 Task: Log work in the project ByteCode for the issue 'Design and implement a disaster recovery plan for an organization's IT infrastructure' spent time as '2w 2d 14h 4m' and remaining time as '1w 2d 15h 48m' and move to top of backlog. Now add the issue to the epic 'Digital Transformation'. Log work in the project ByteCode for the issue 'Develop a new online booking system for a hotel or resort' spent time as '5w 4d 16h 9m' and remaining time as '2w 3d 11h 10m' and move to bottom of backlog. Now add the issue to the epic 'Network Upgrades'
Action: Mouse moved to (234, 72)
Screenshot: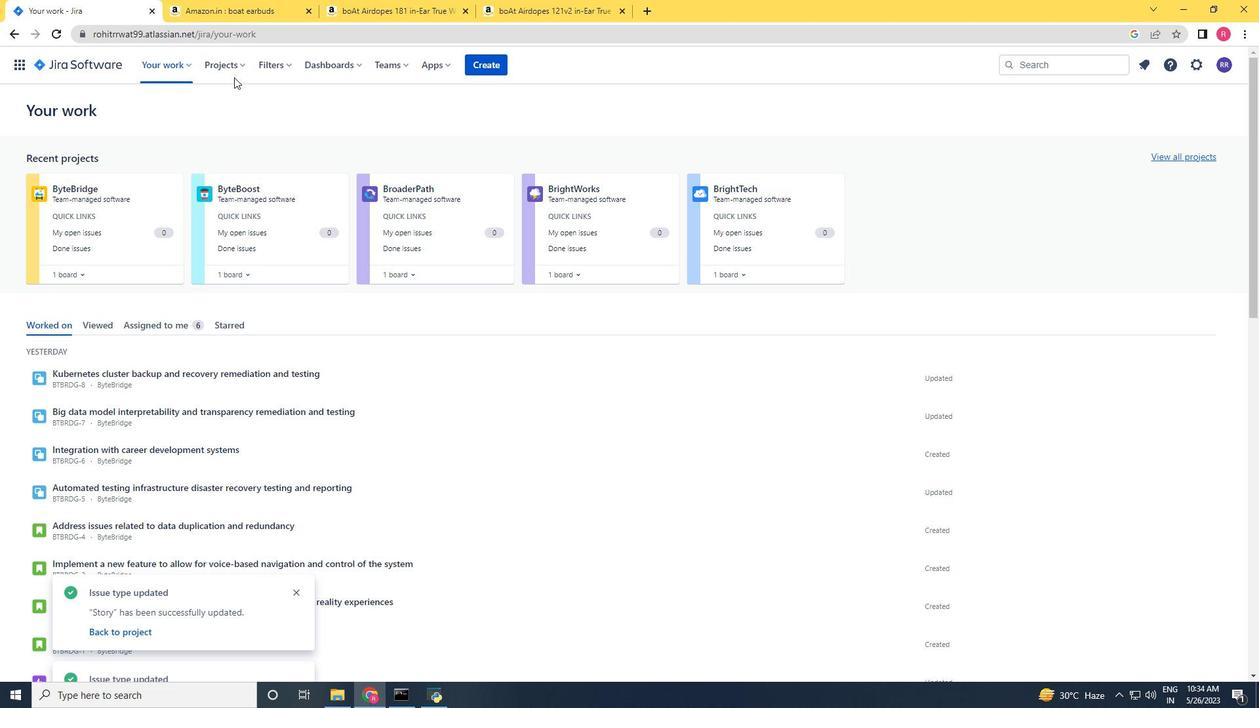 
Action: Mouse pressed left at (234, 72)
Screenshot: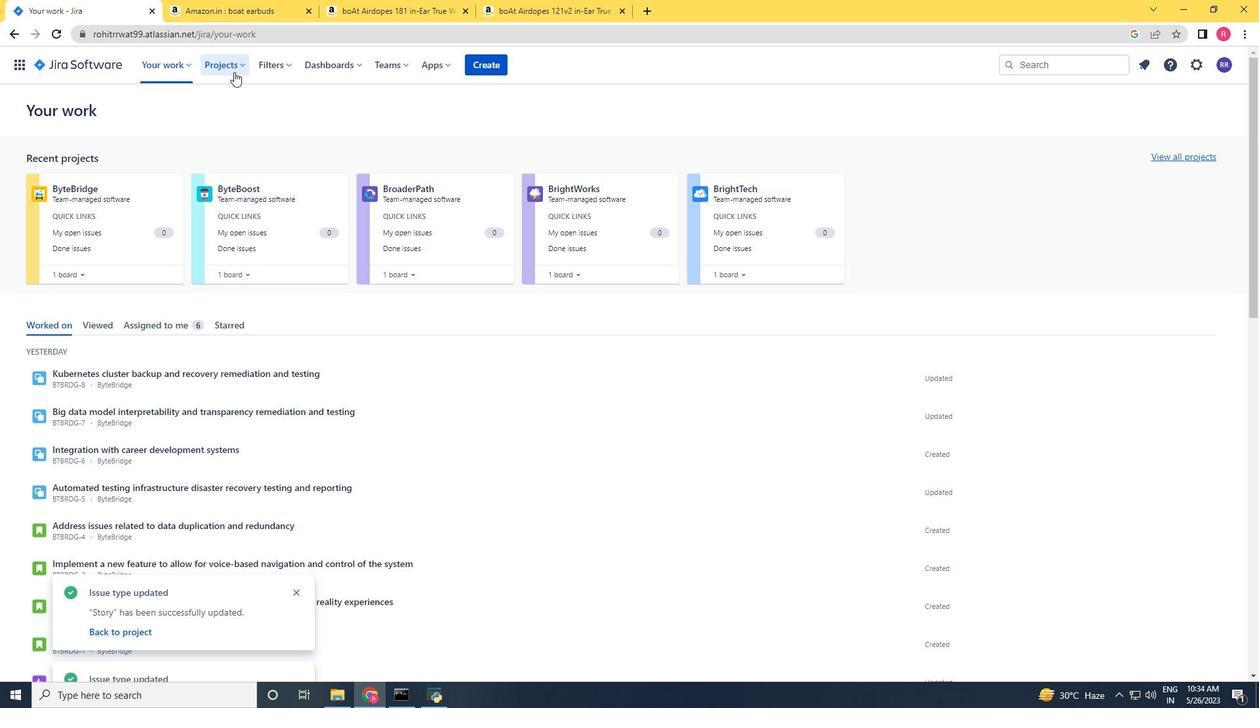 
Action: Mouse moved to (315, 131)
Screenshot: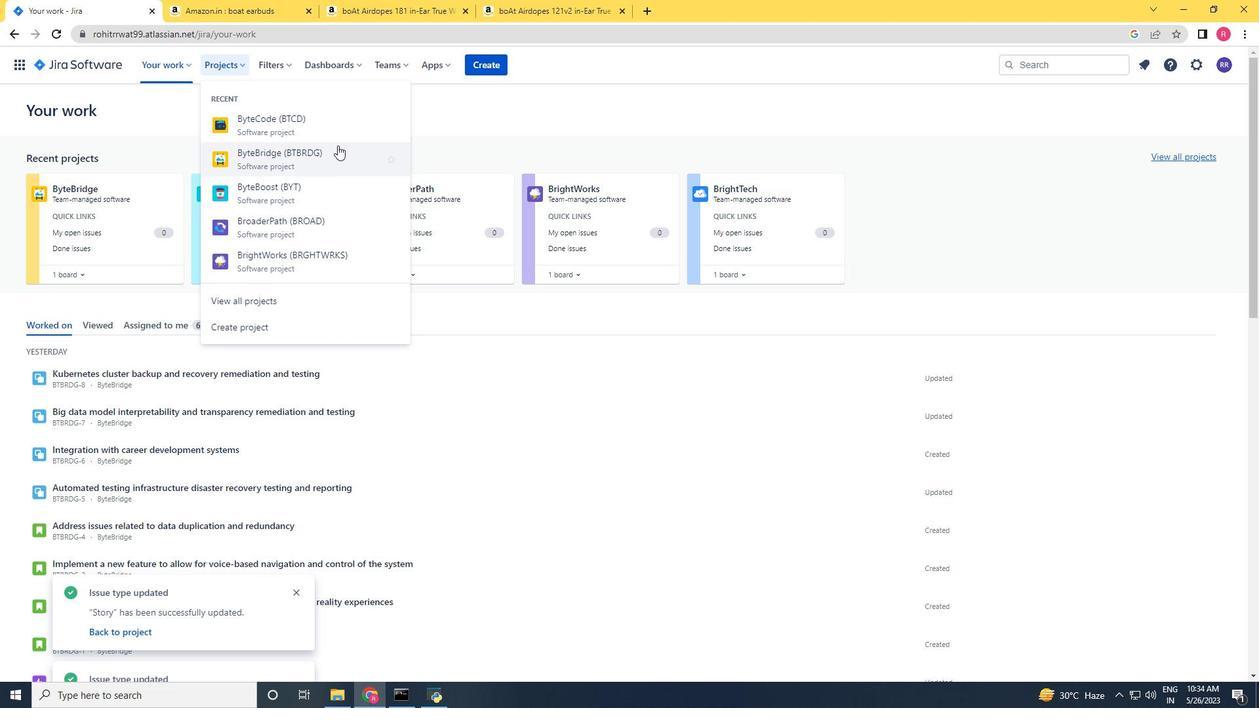 
Action: Mouse pressed left at (315, 131)
Screenshot: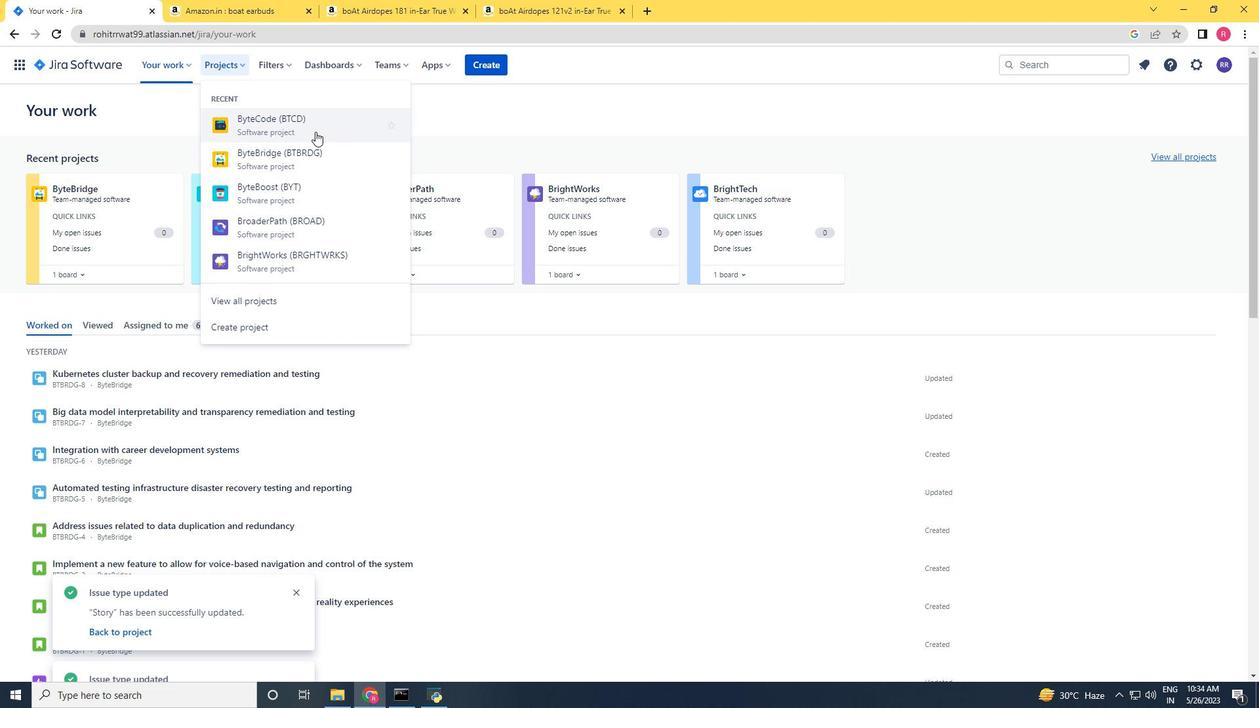 
Action: Mouse moved to (86, 203)
Screenshot: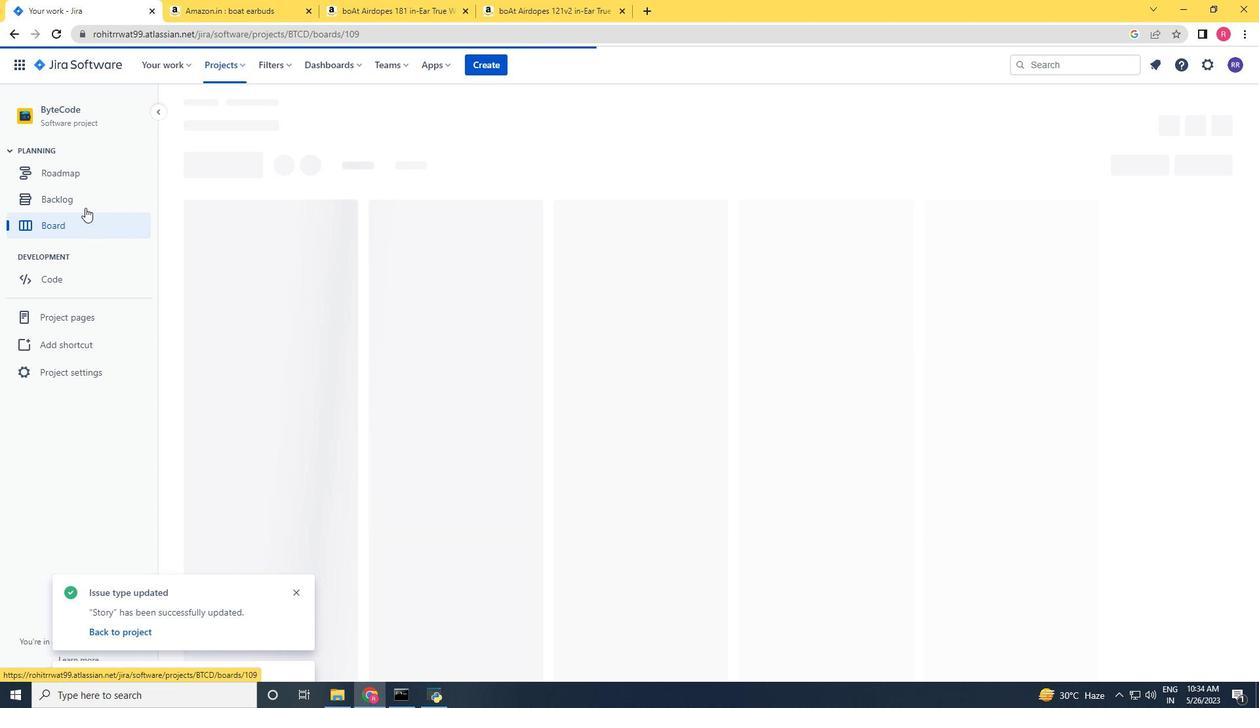 
Action: Mouse pressed left at (86, 203)
Screenshot: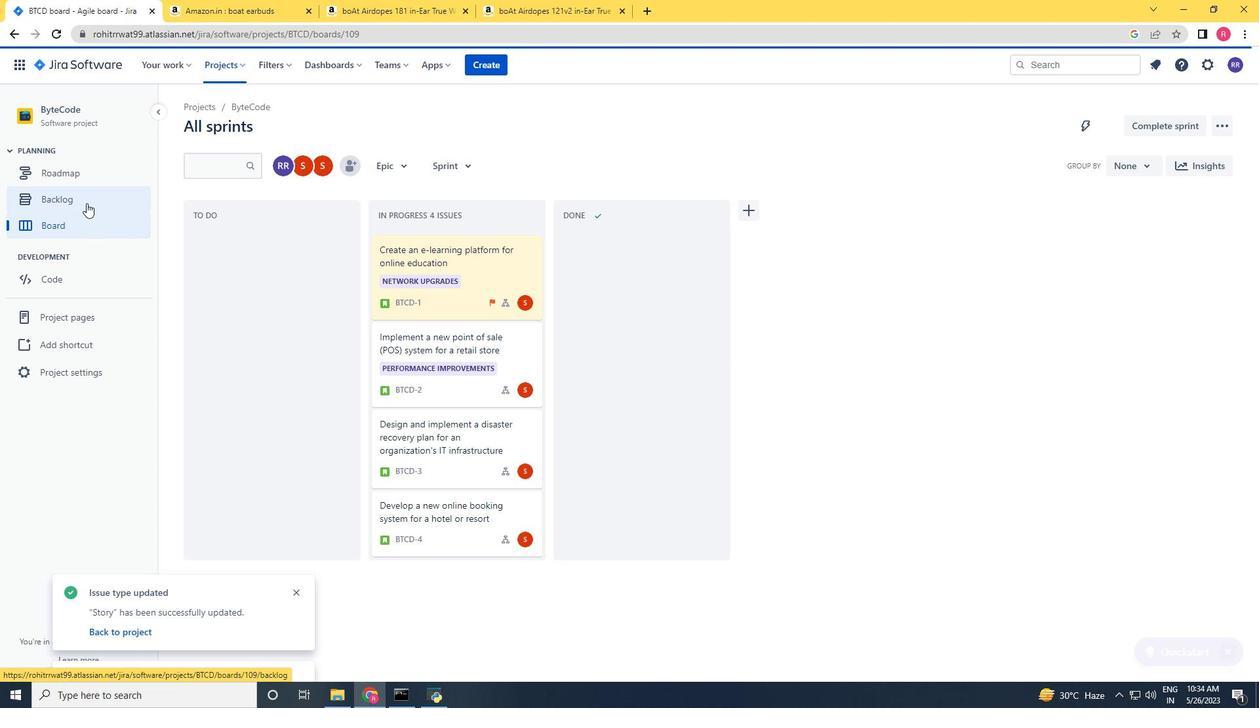 
Action: Mouse moved to (967, 469)
Screenshot: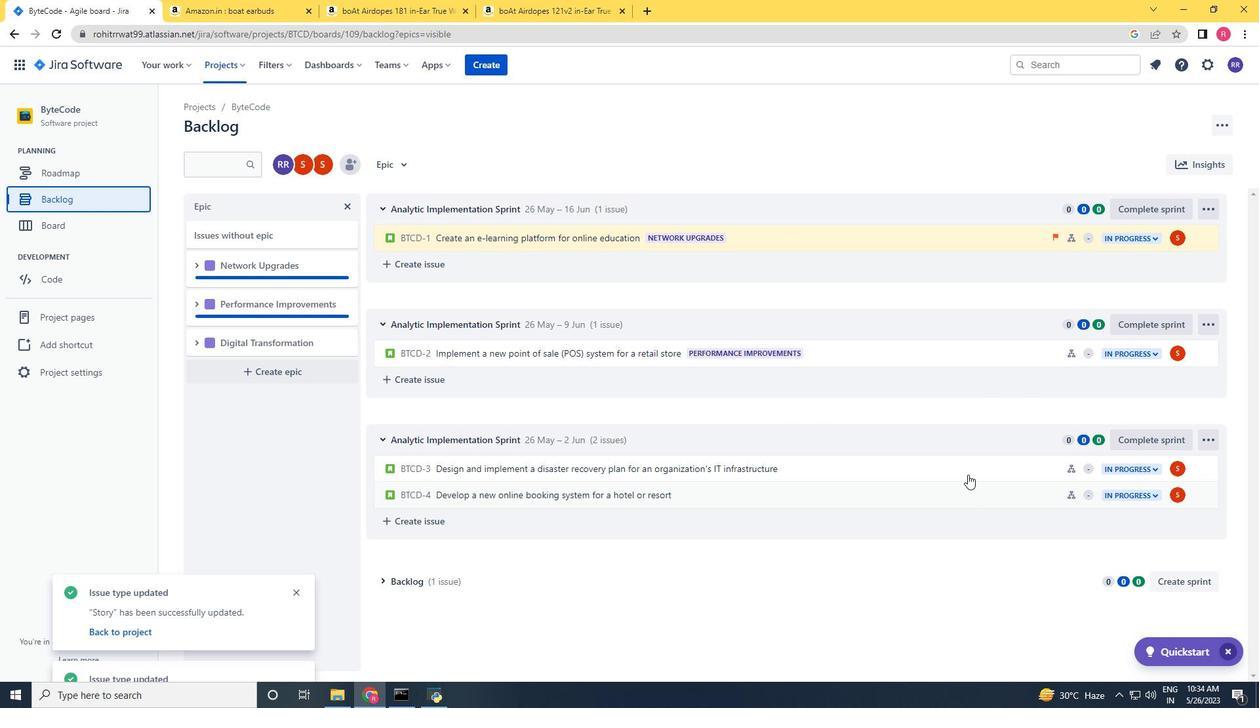 
Action: Mouse pressed left at (967, 469)
Screenshot: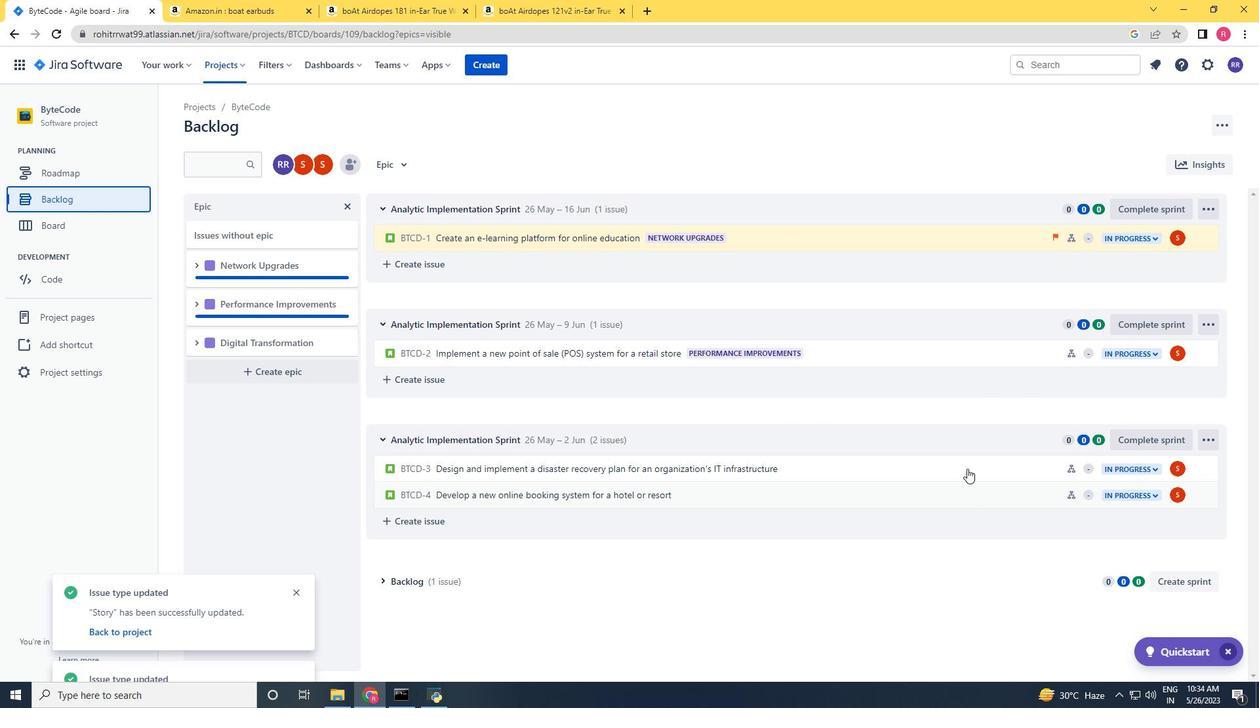 
Action: Mouse moved to (1205, 208)
Screenshot: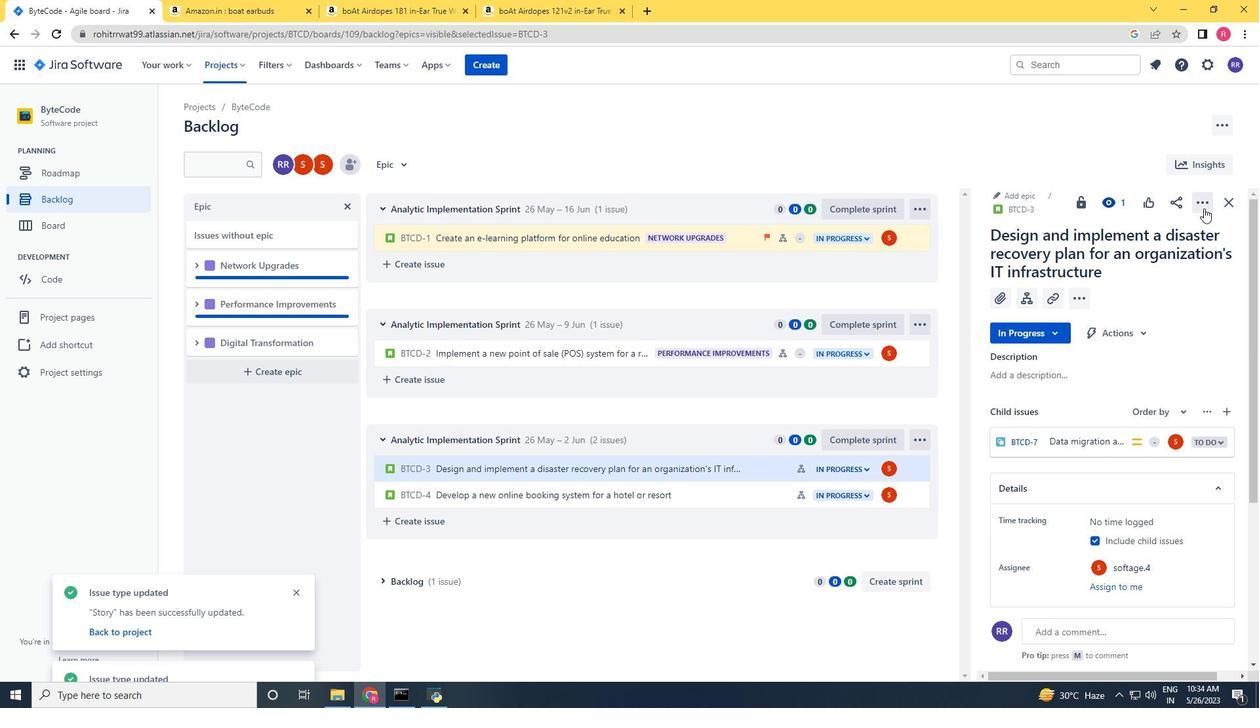 
Action: Mouse pressed left at (1205, 208)
Screenshot: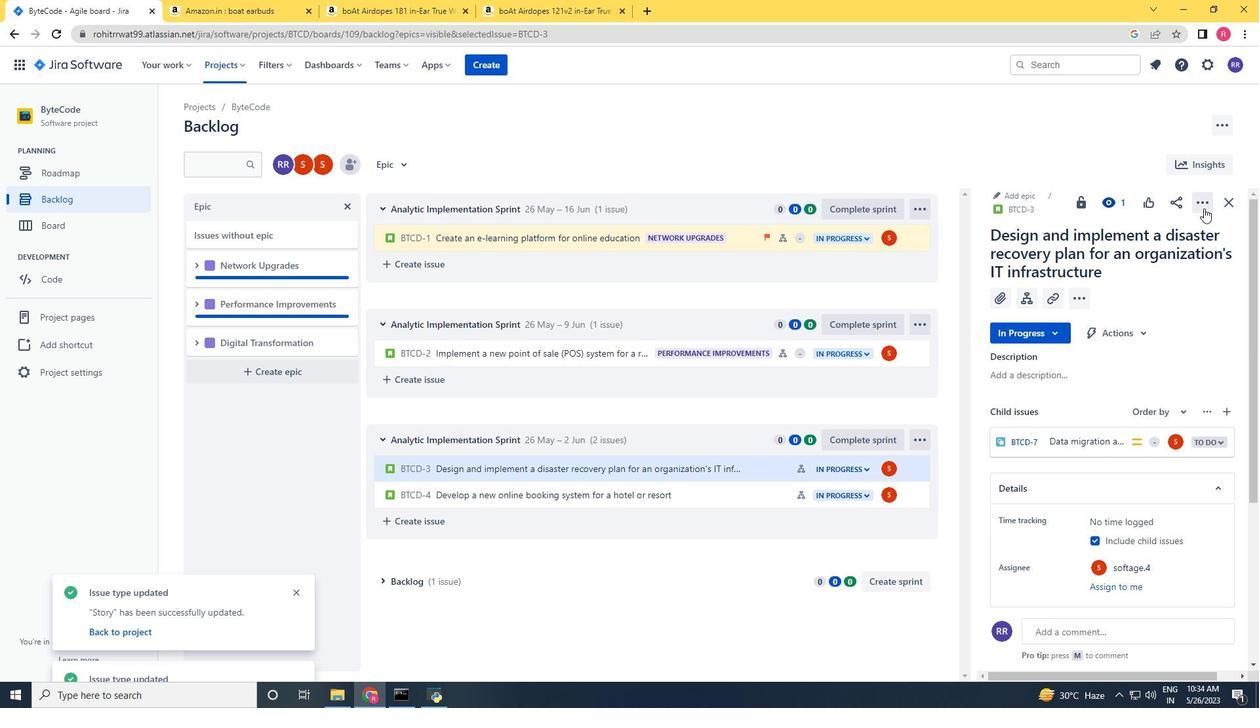 
Action: Mouse moved to (1145, 246)
Screenshot: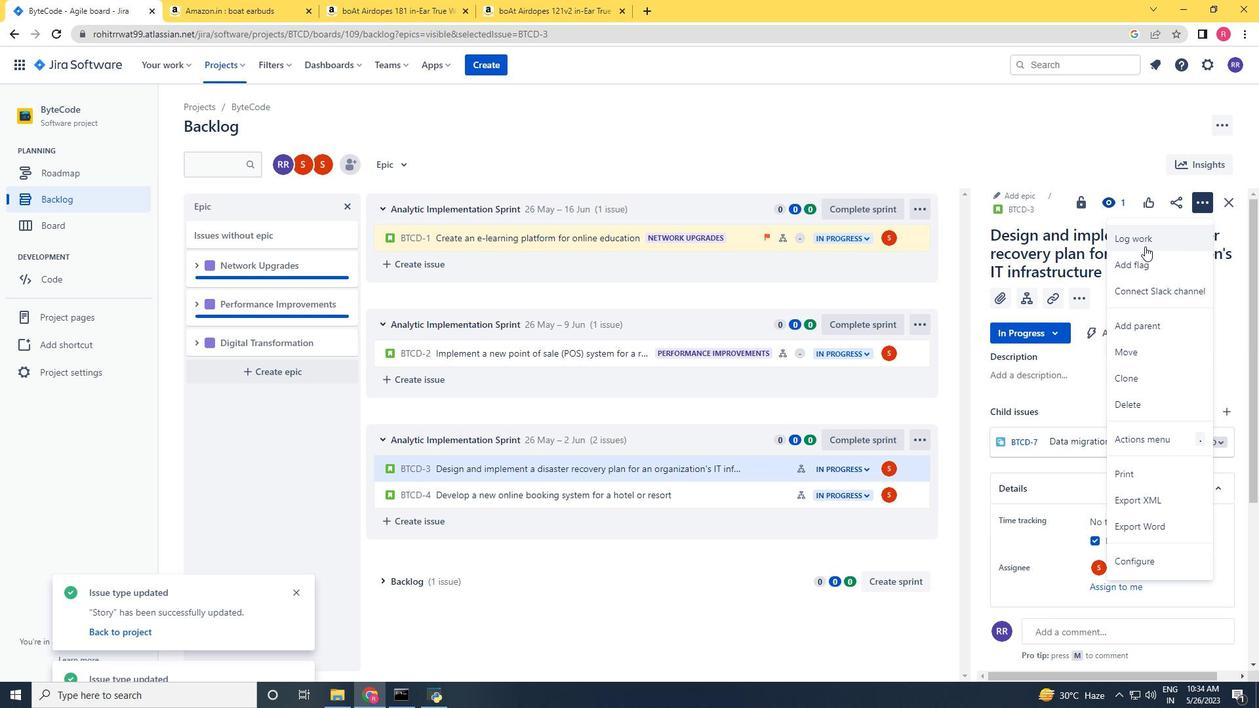 
Action: Mouse pressed left at (1145, 246)
Screenshot: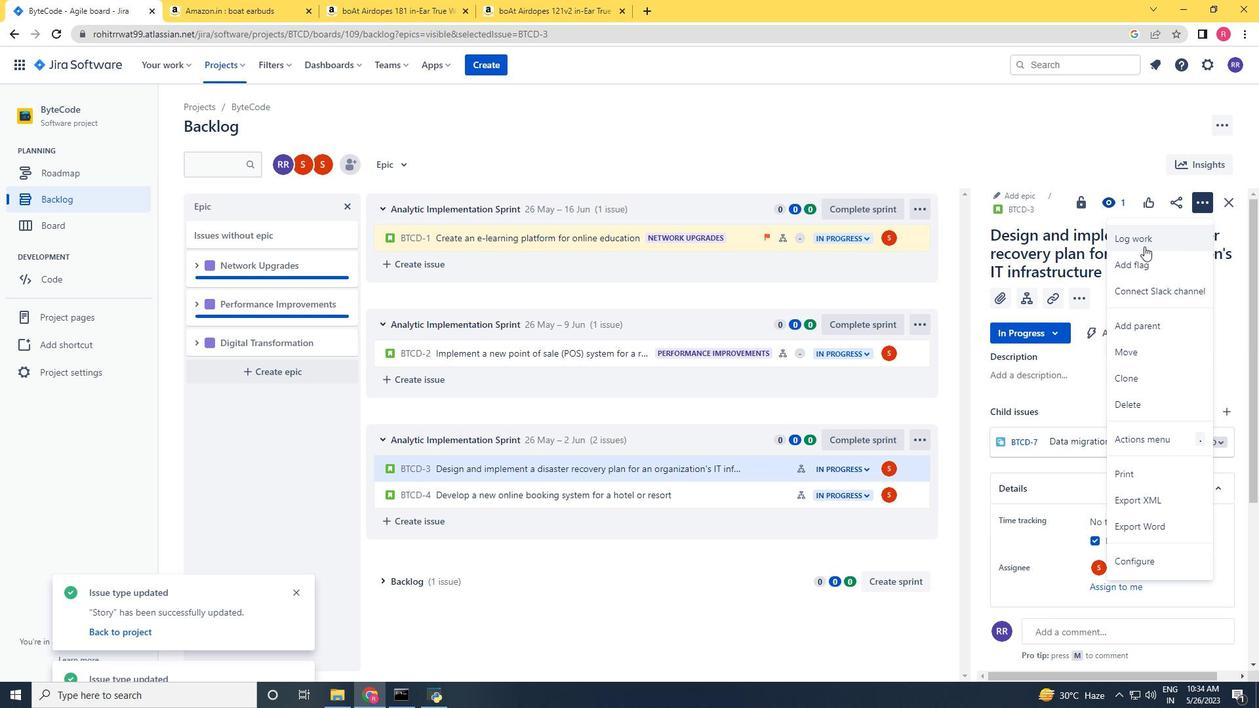 
Action: Key pressed 5w<Key.space>4d<Key.space>16h<Key.space>9m<Key.tab>2w<Key.space>3d<Key.space>11h<Key.space>10m
Screenshot: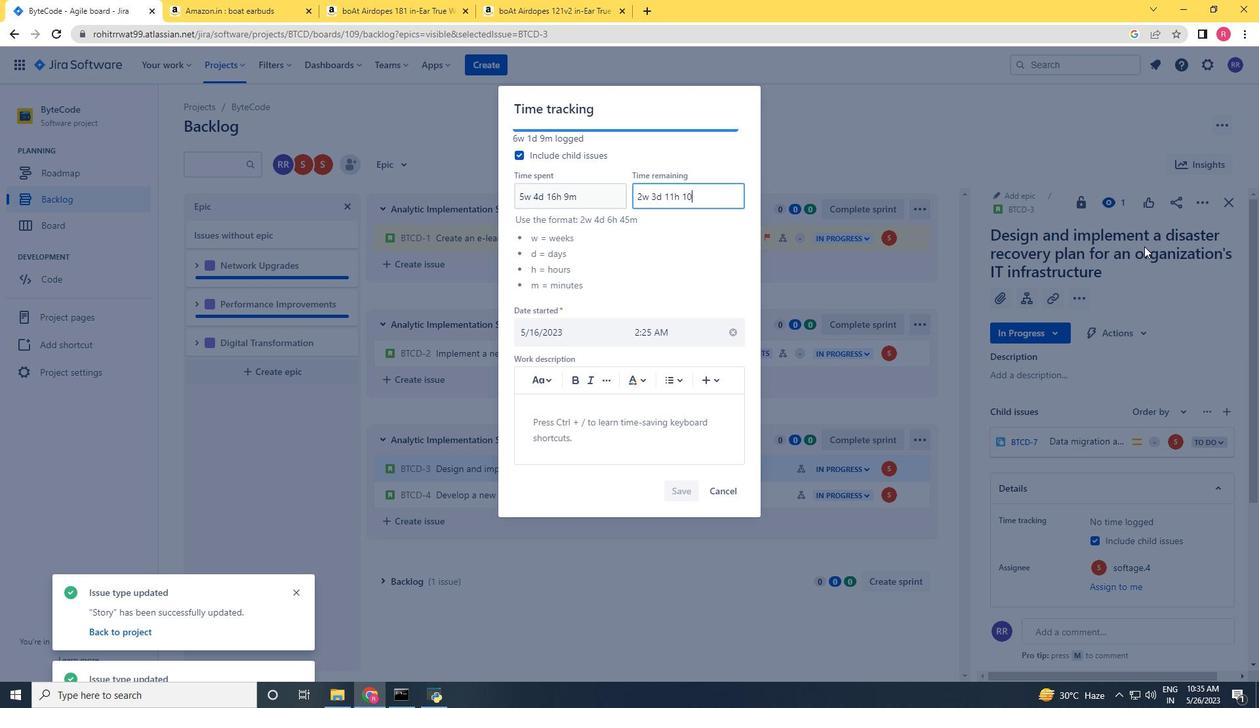 
Action: Mouse moved to (673, 486)
Screenshot: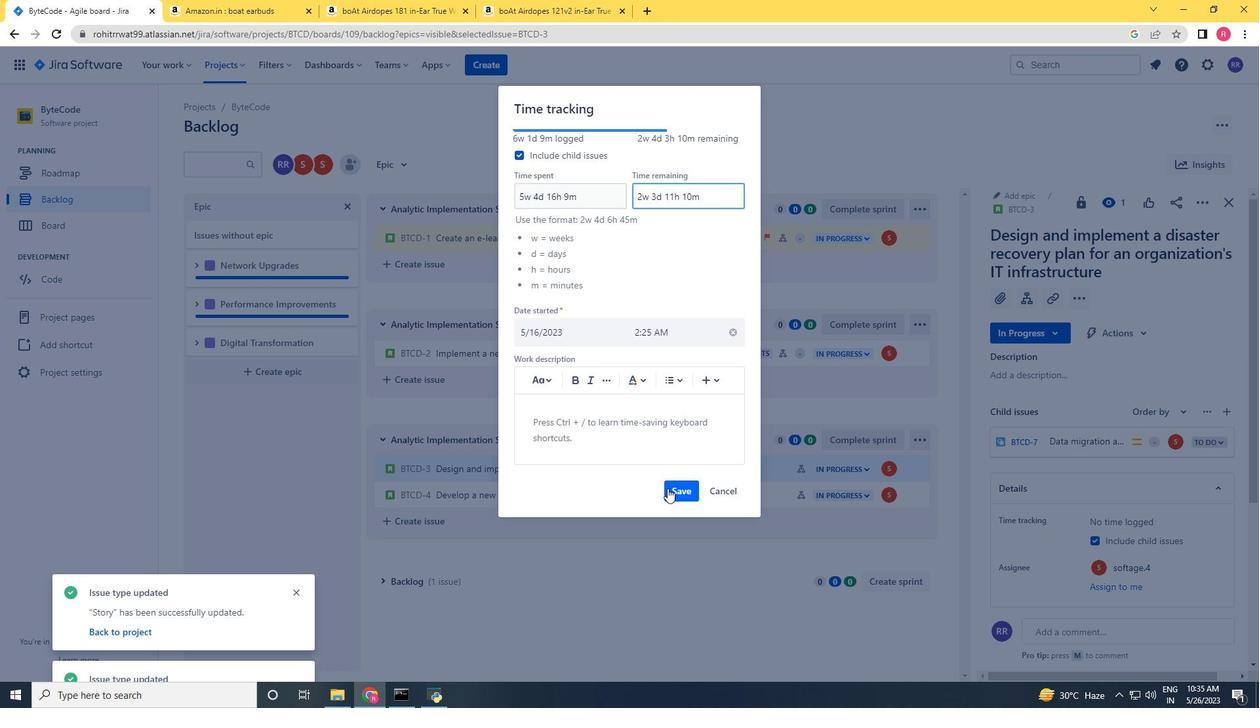 
Action: Mouse pressed left at (673, 486)
Screenshot: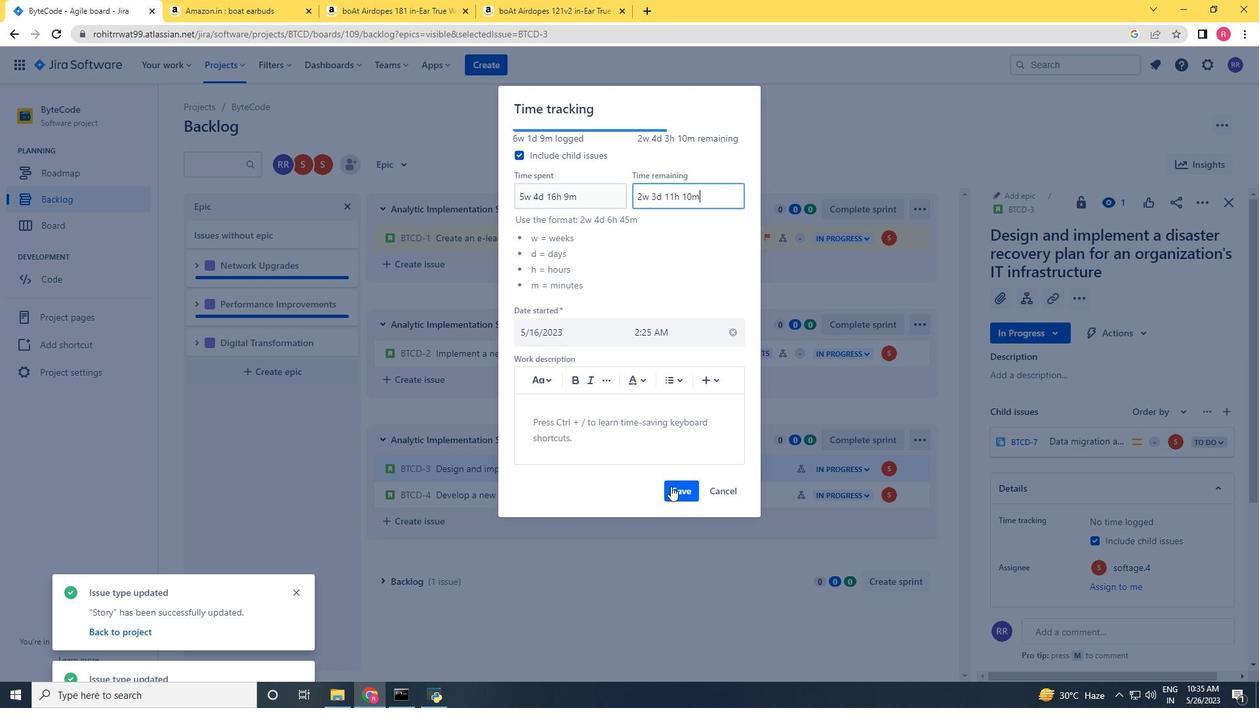 
Action: Mouse moved to (920, 473)
Screenshot: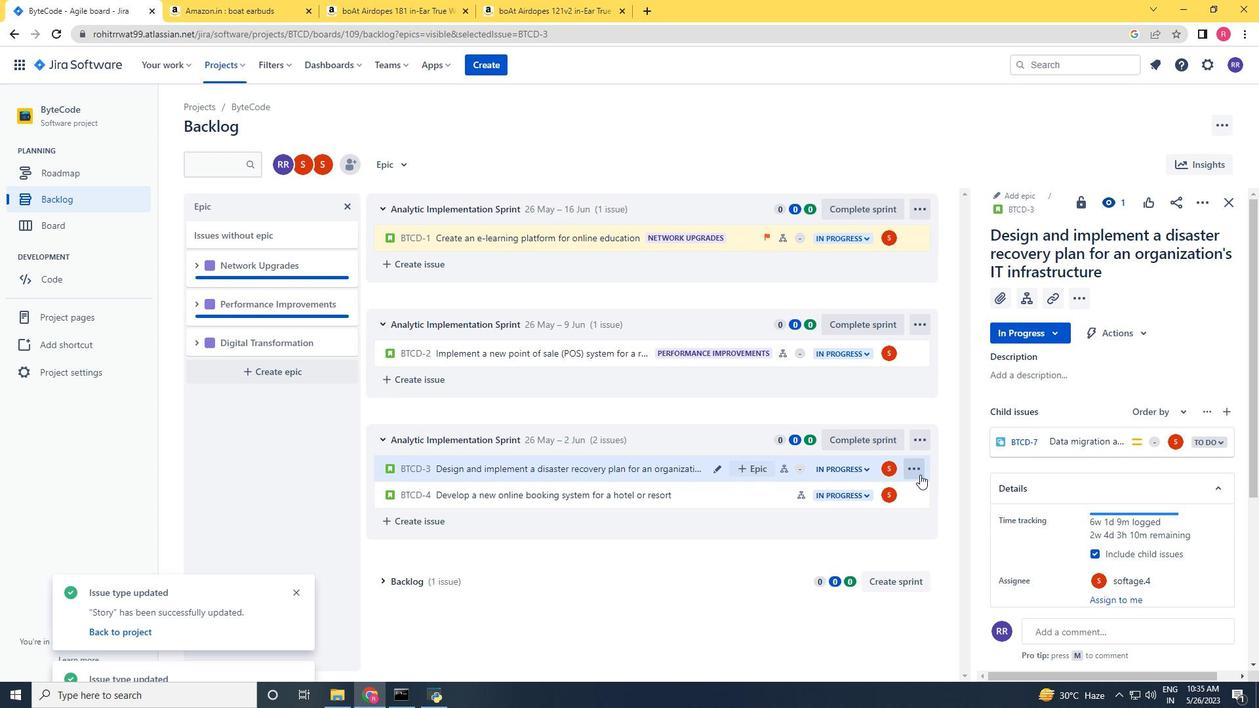 
Action: Mouse pressed left at (920, 473)
Screenshot: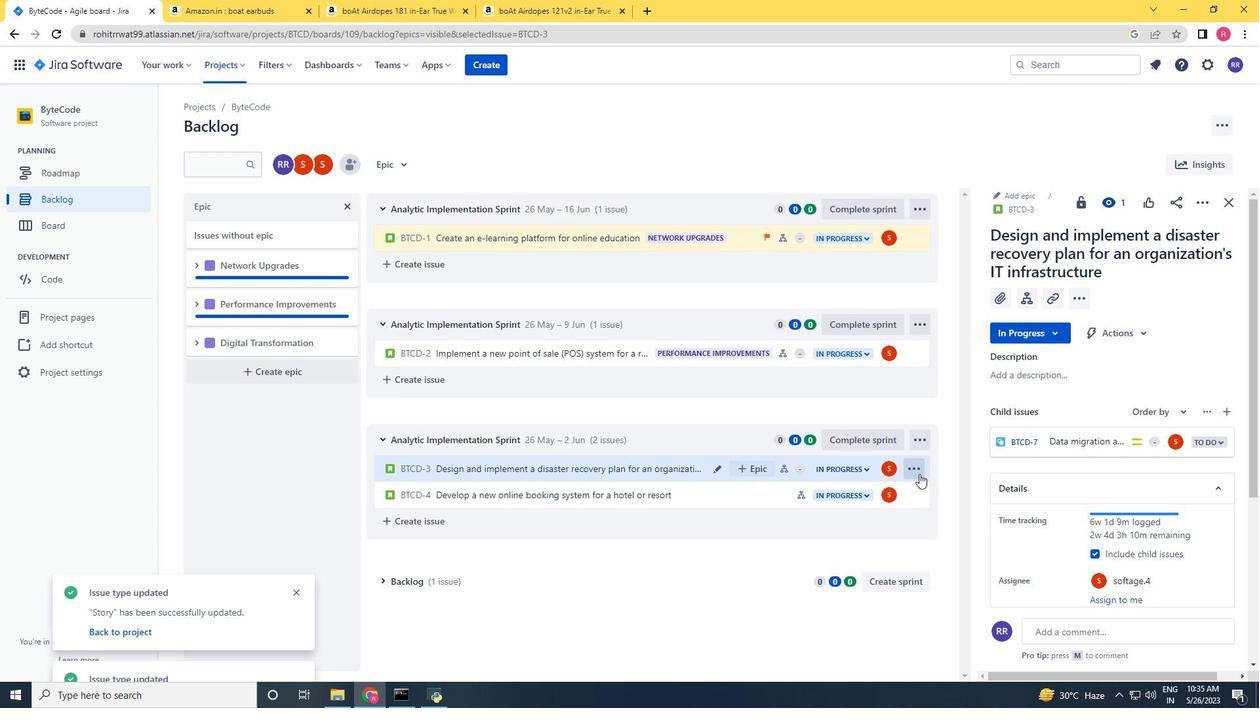 
Action: Mouse moved to (857, 422)
Screenshot: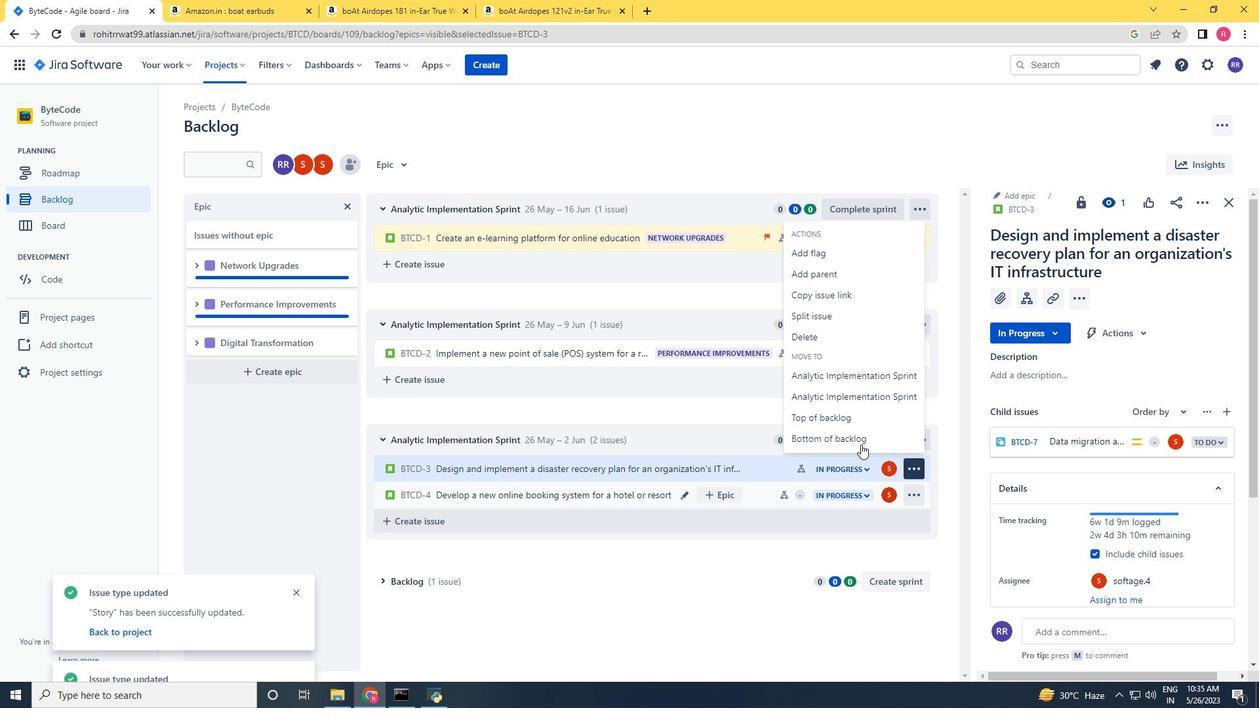 
Action: Mouse pressed left at (857, 422)
Screenshot: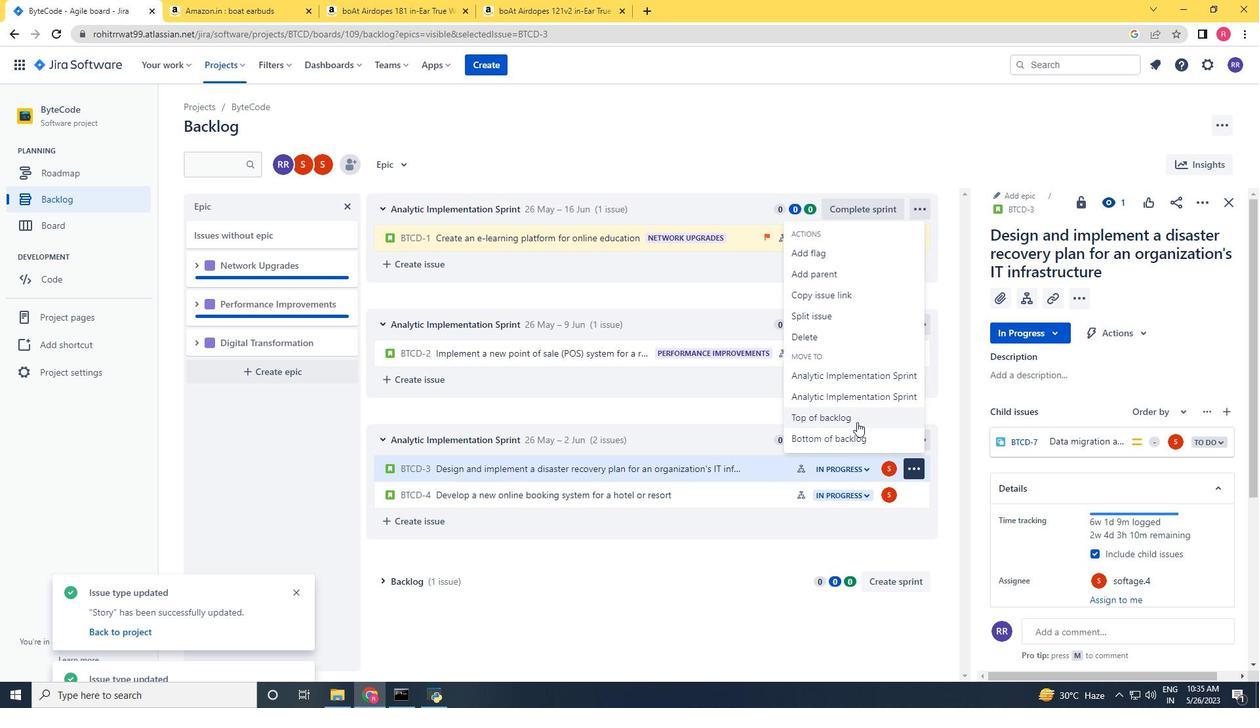 
Action: Mouse moved to (662, 206)
Screenshot: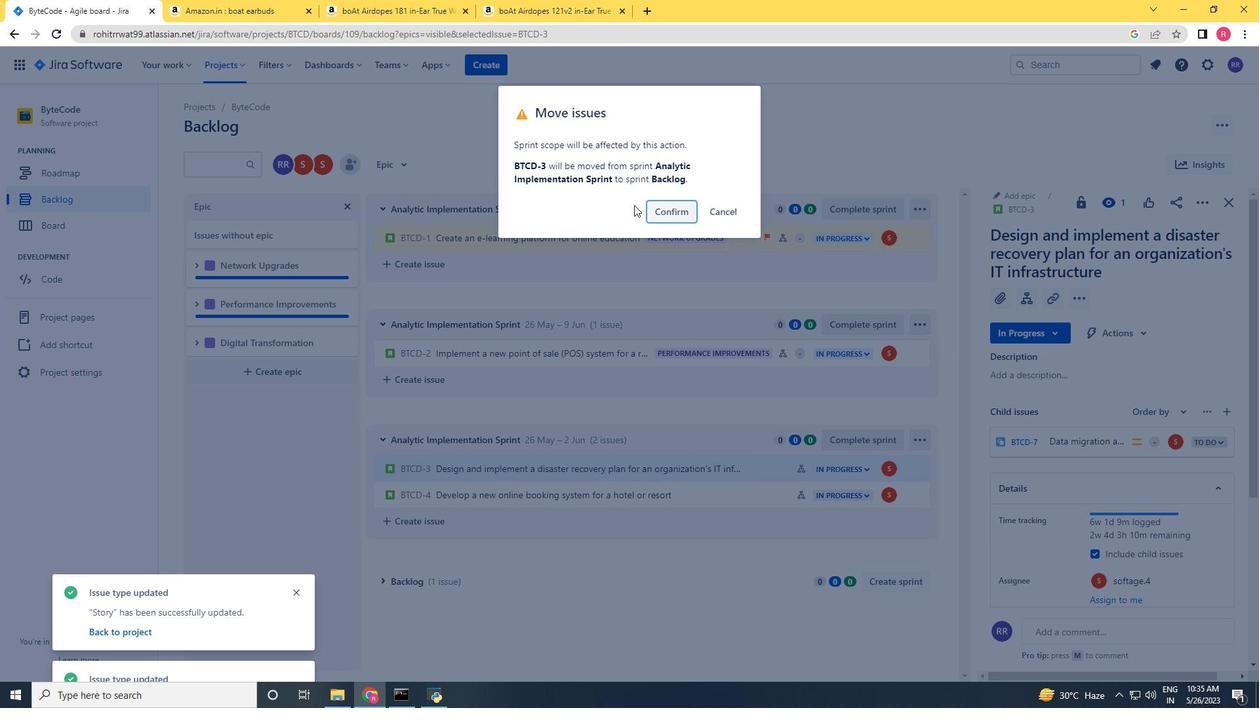 
Action: Mouse pressed left at (662, 206)
Screenshot: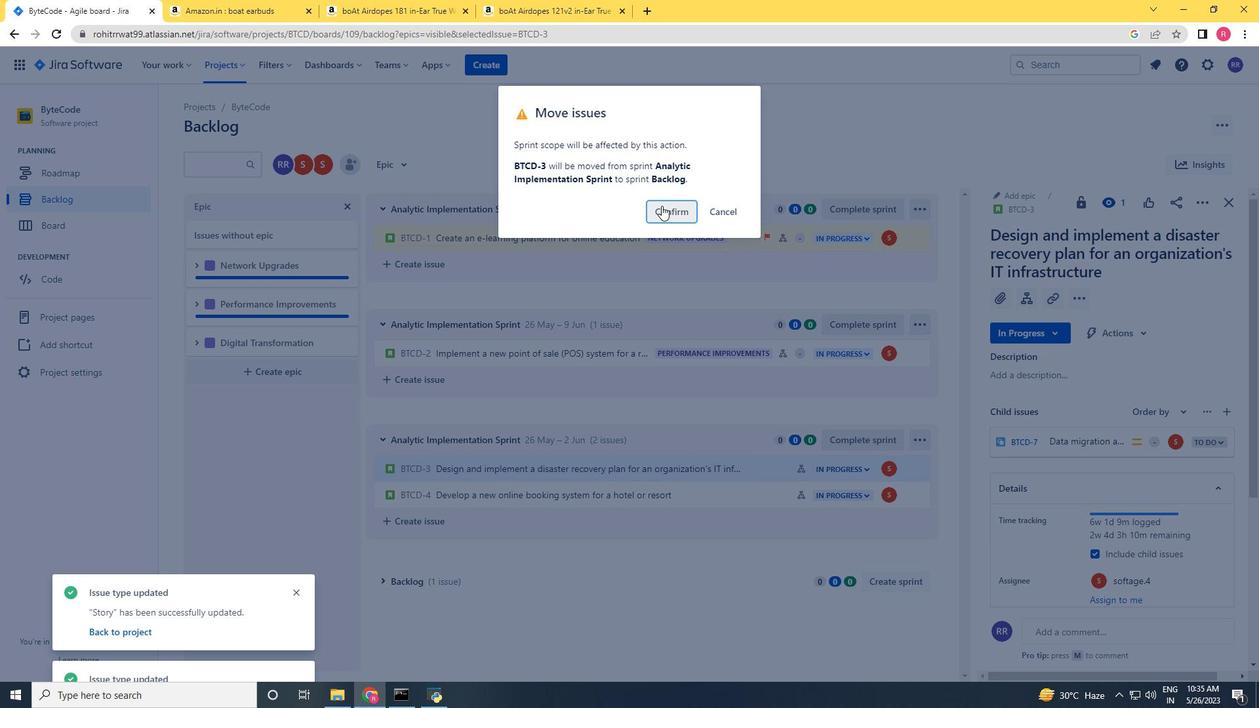
Action: Mouse moved to (383, 555)
Screenshot: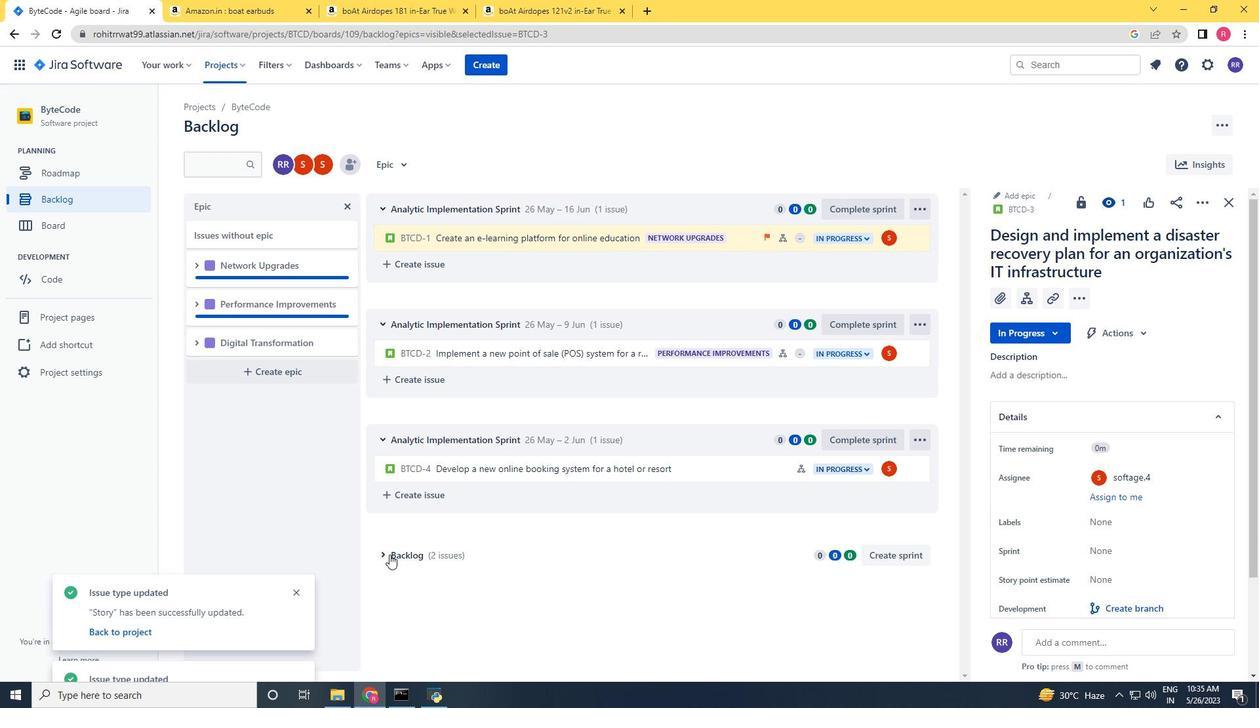 
Action: Mouse pressed left at (383, 555)
Screenshot: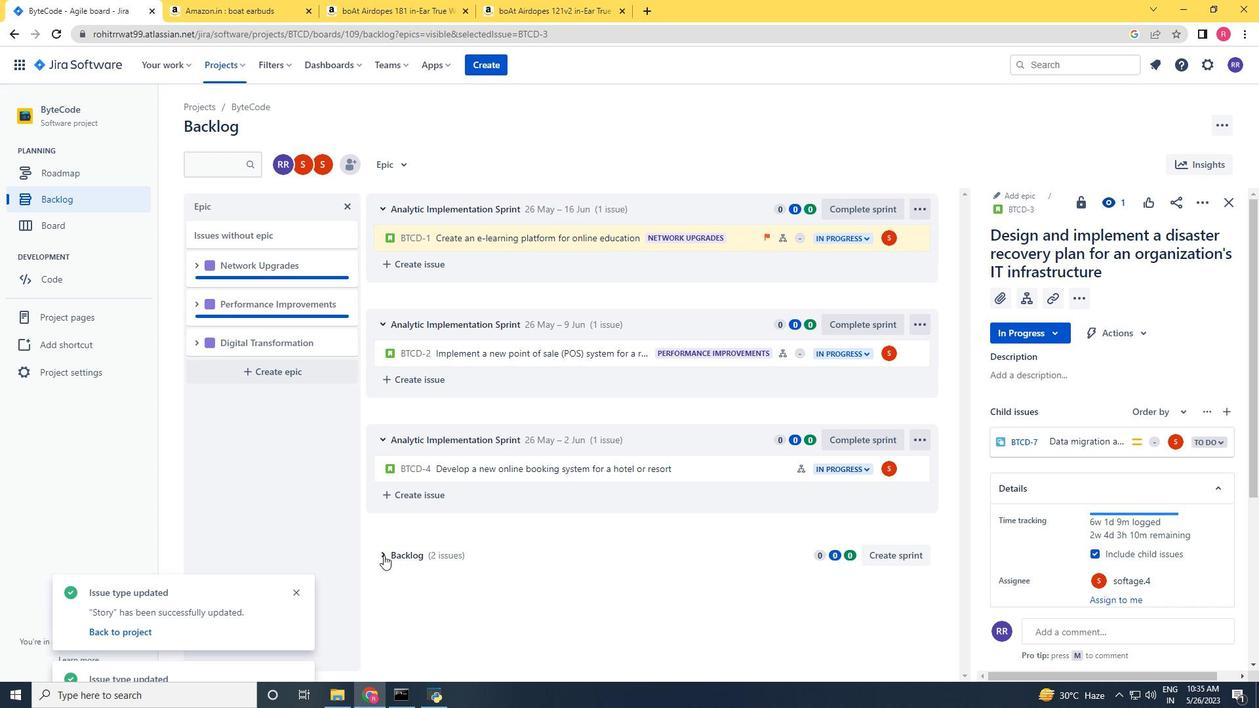 
Action: Mouse moved to (739, 580)
Screenshot: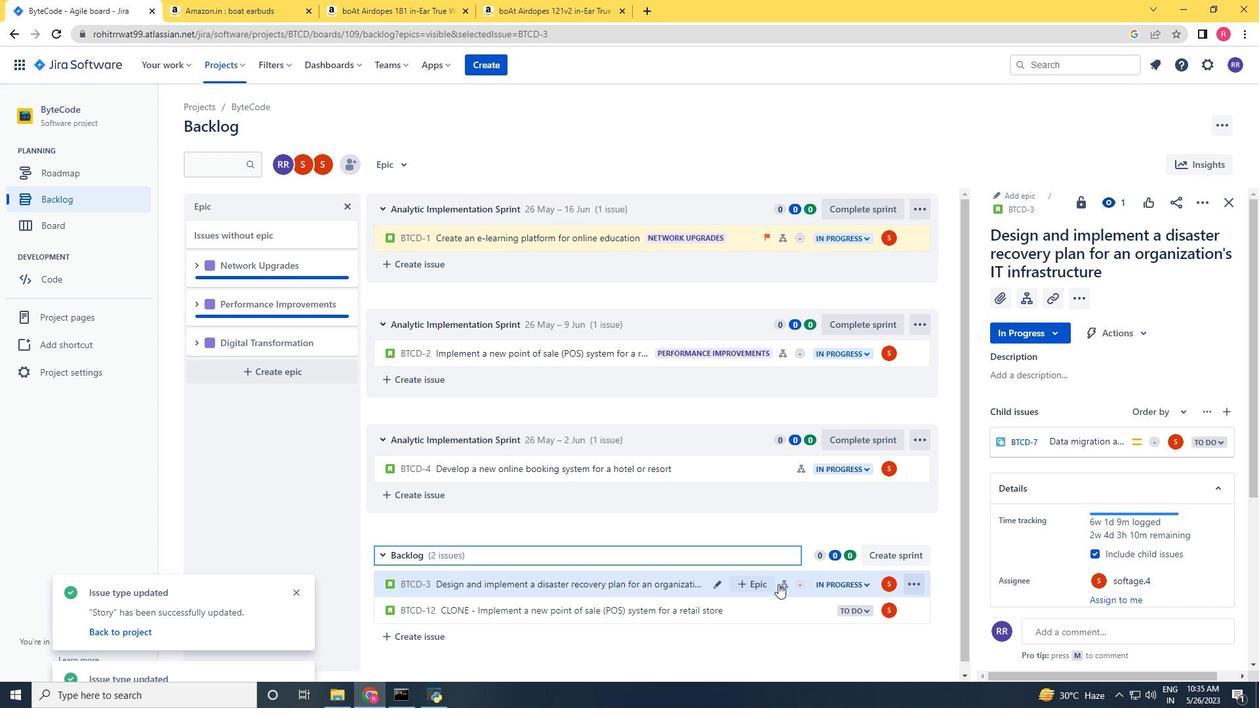 
Action: Mouse pressed left at (739, 580)
Screenshot: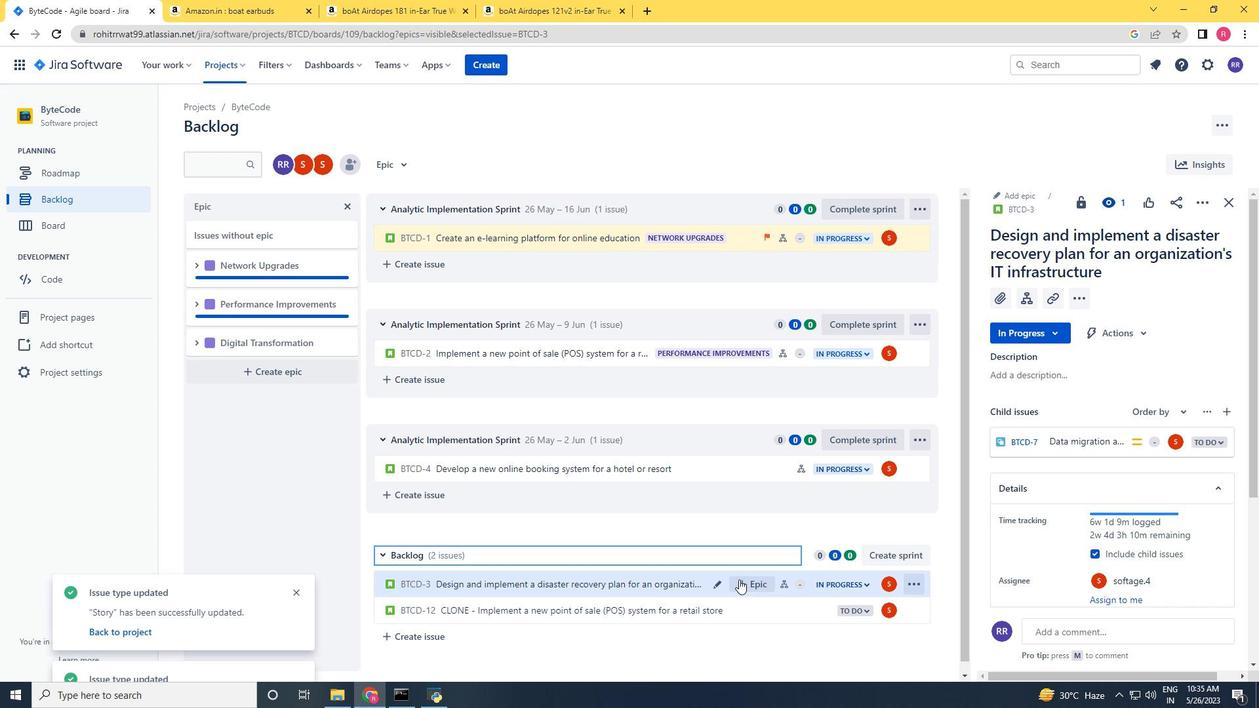 
Action: Mouse moved to (742, 580)
Screenshot: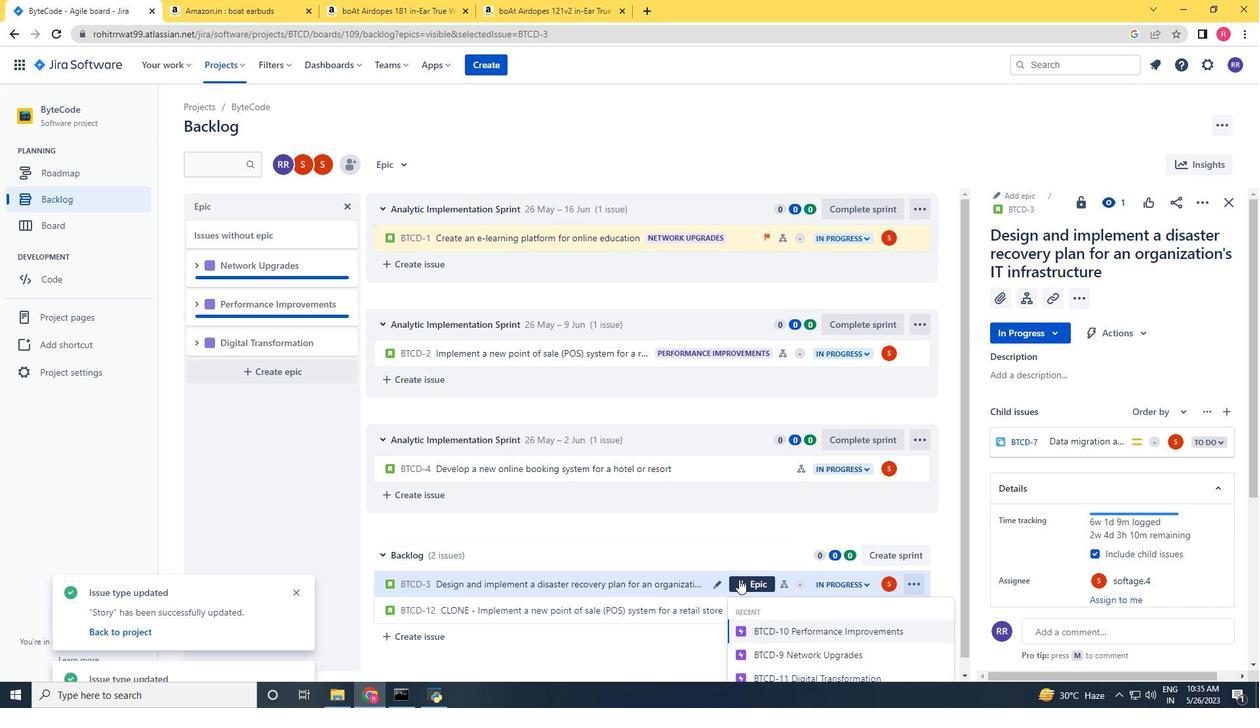 
Action: Mouse scrolled (742, 580) with delta (0, 0)
Screenshot: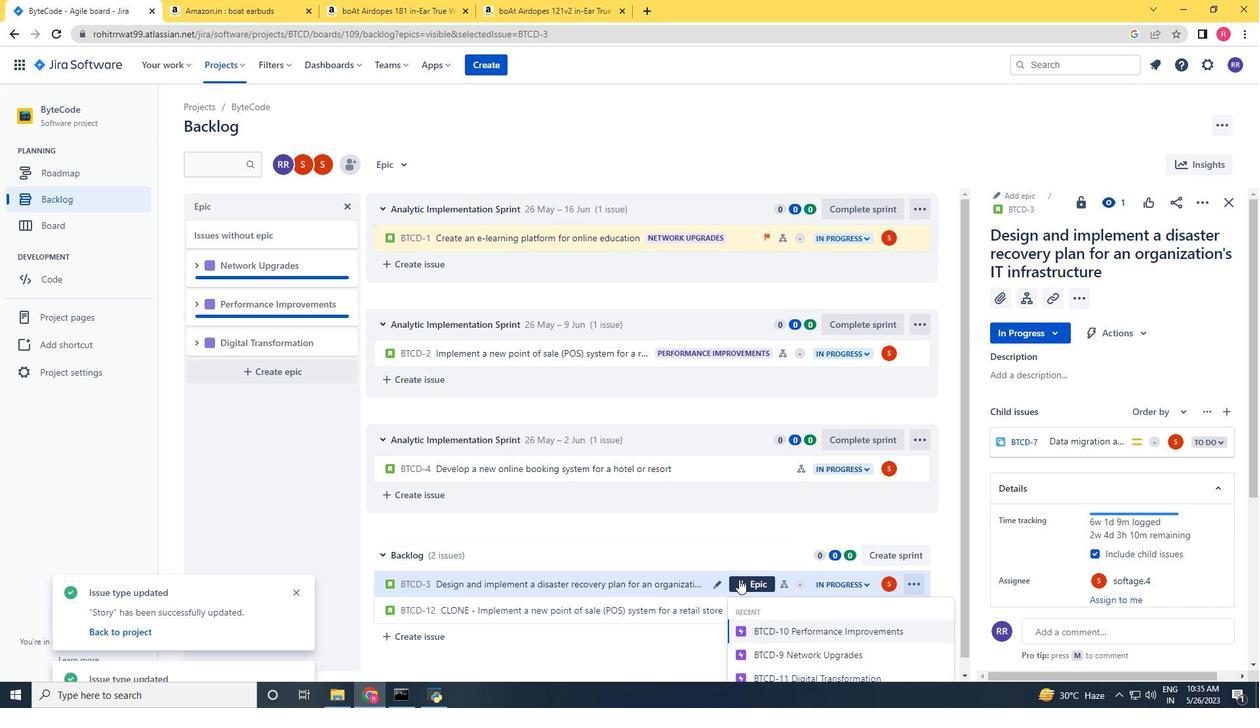 
Action: Mouse scrolled (742, 580) with delta (0, 0)
Screenshot: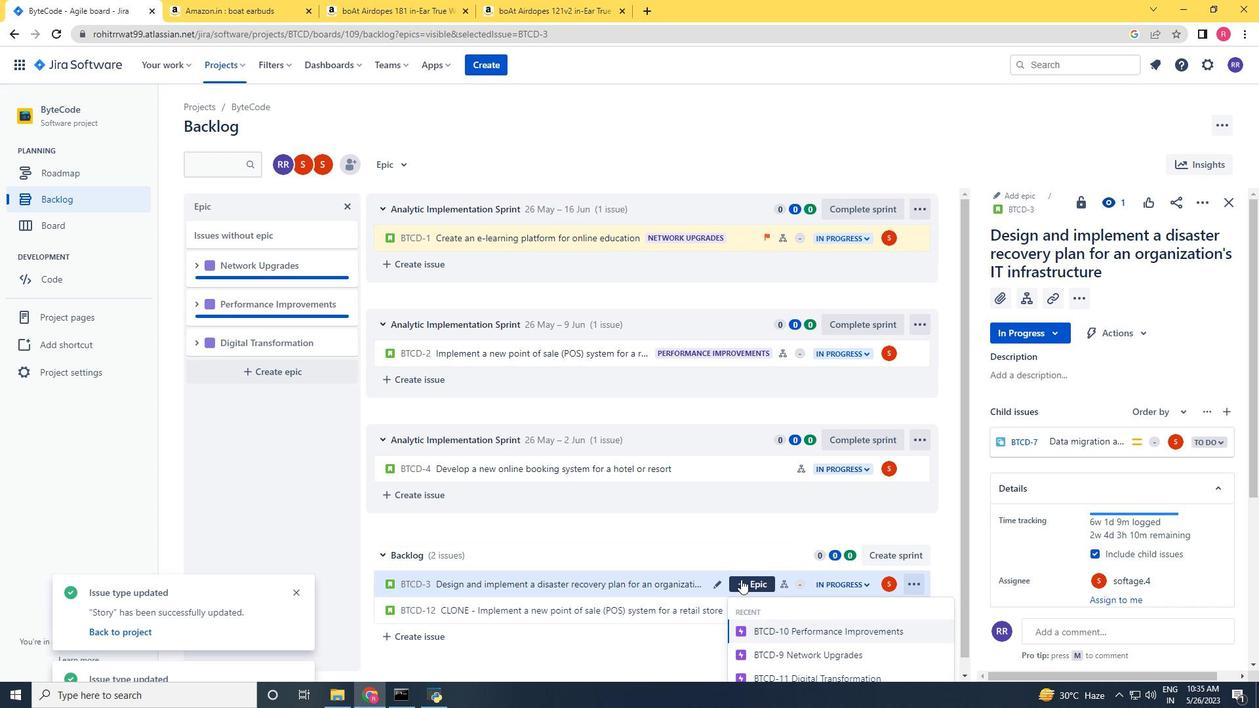
Action: Mouse scrolled (742, 580) with delta (0, 0)
Screenshot: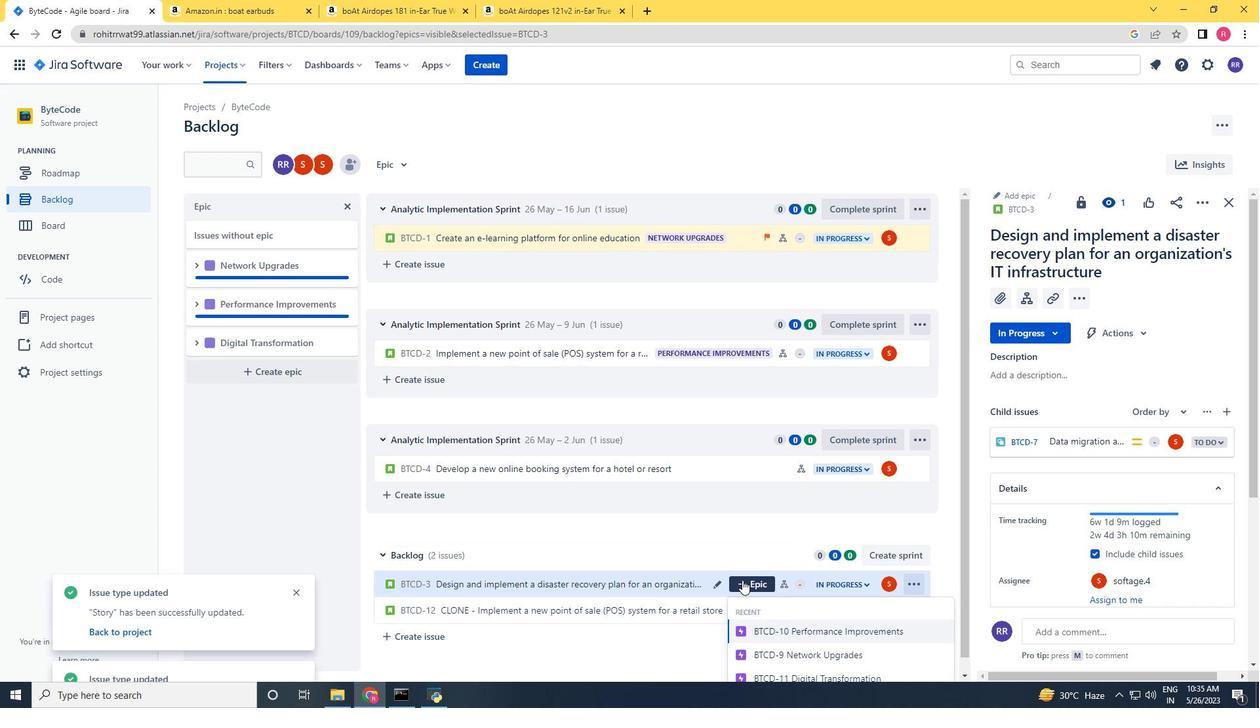 
Action: Mouse scrolled (742, 580) with delta (0, 0)
Screenshot: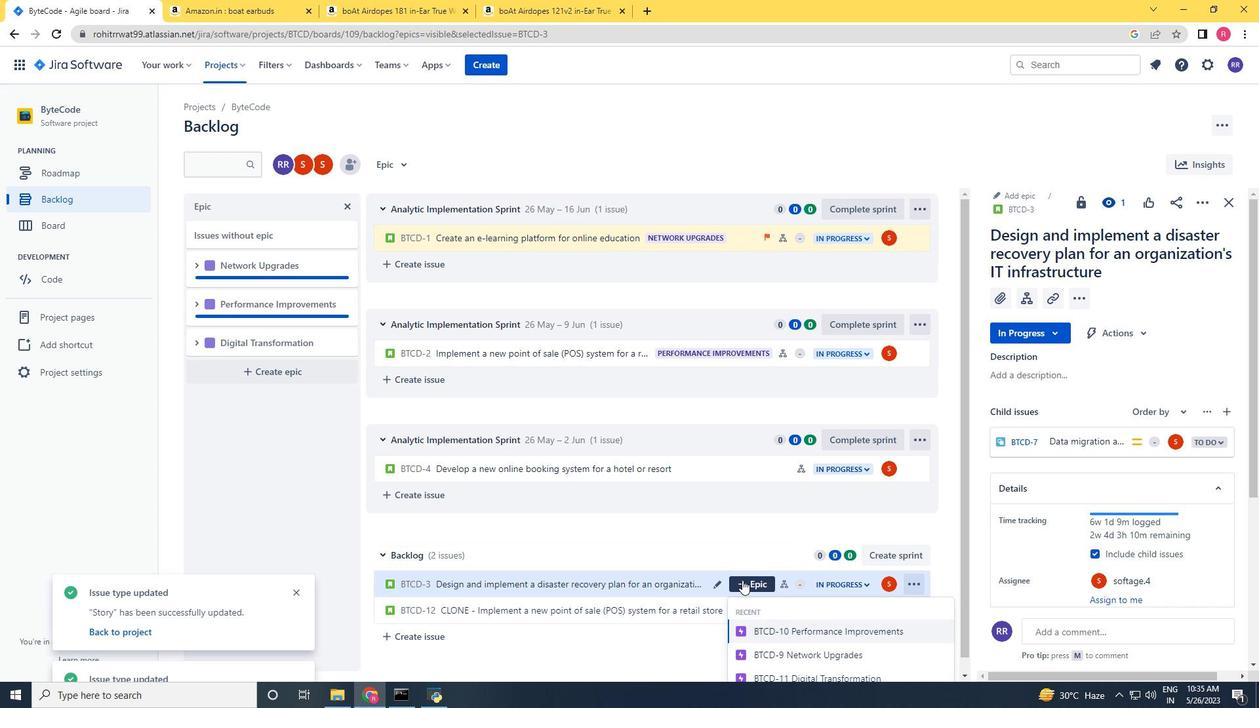 
Action: Mouse moved to (790, 665)
Screenshot: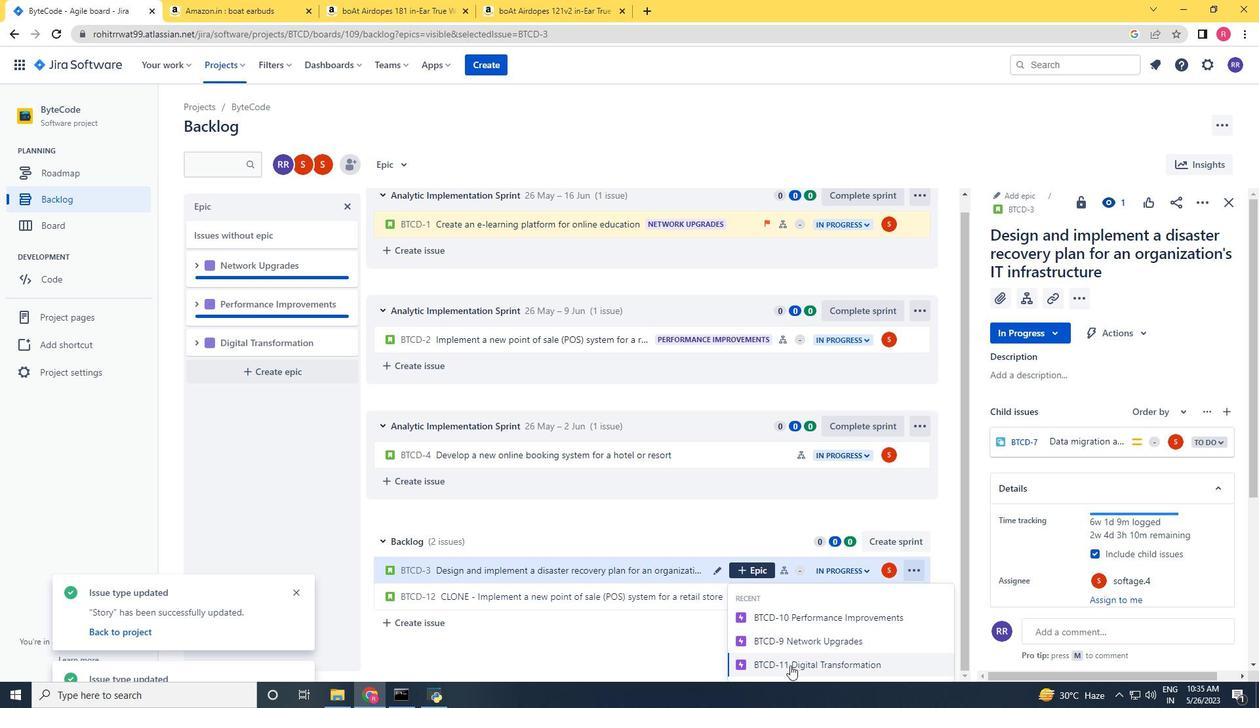 
Action: Mouse pressed left at (790, 665)
Screenshot: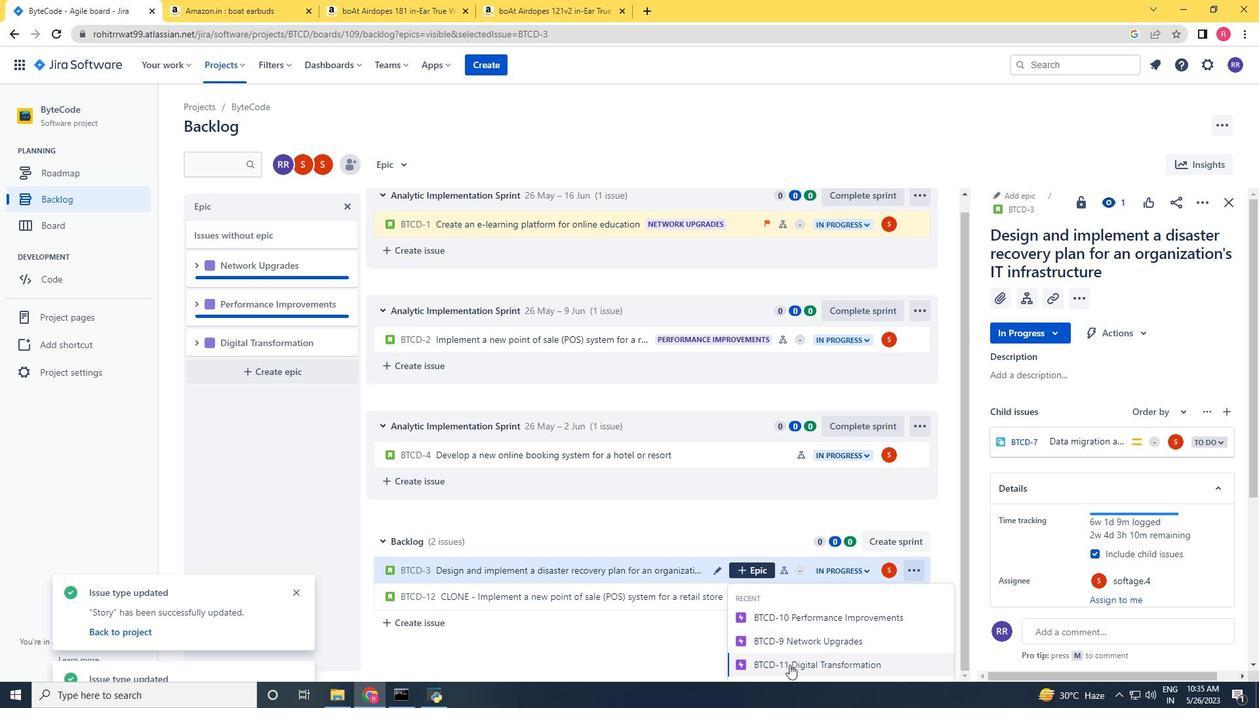 
Action: Mouse moved to (753, 460)
Screenshot: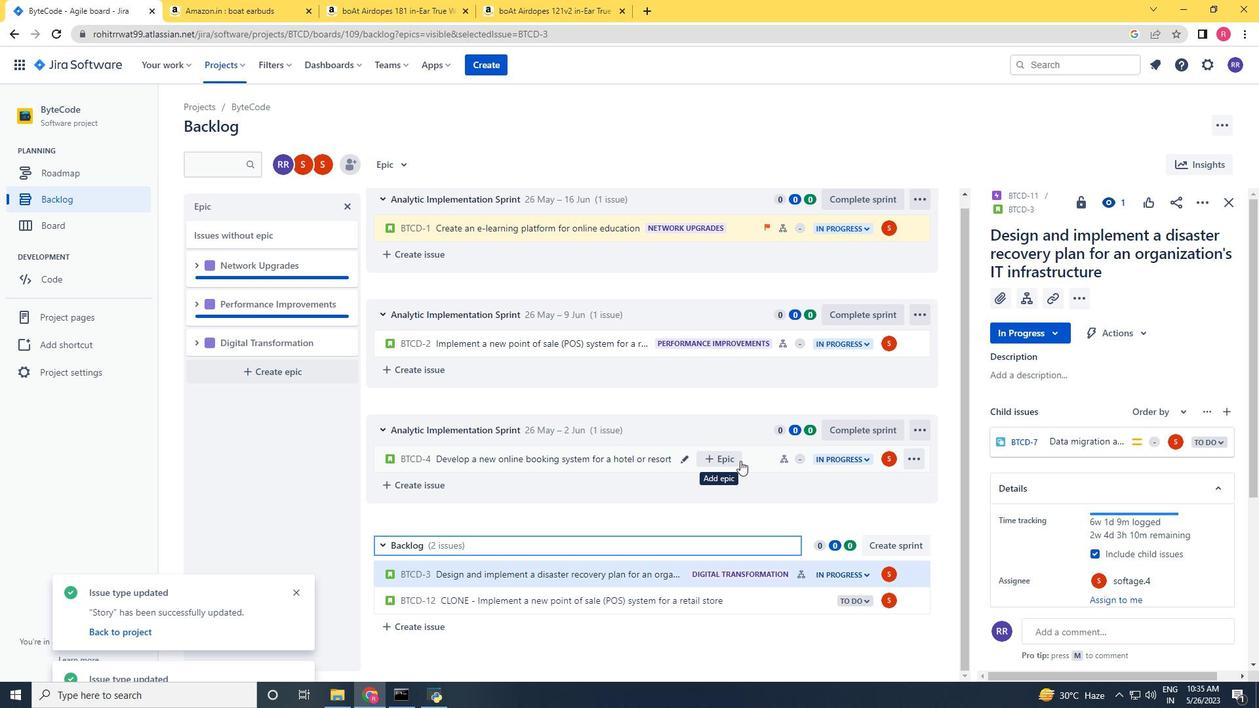
Action: Mouse pressed left at (753, 460)
Screenshot: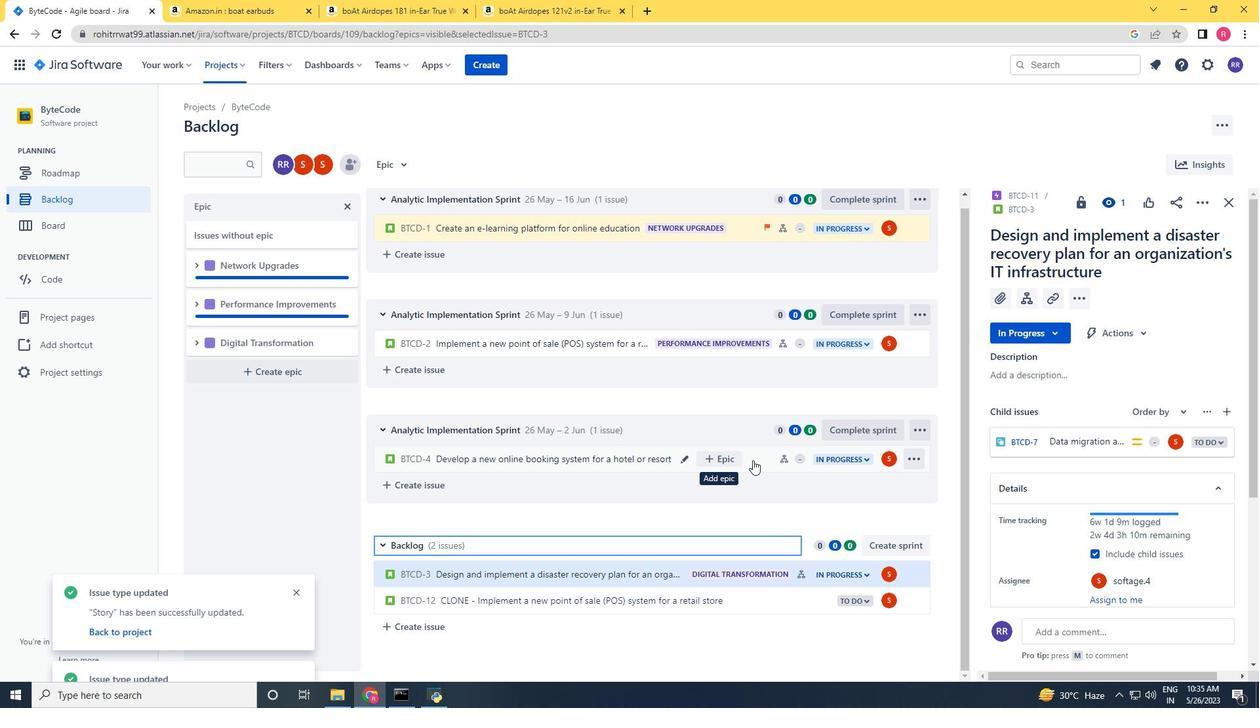 
Action: Mouse moved to (1199, 201)
Screenshot: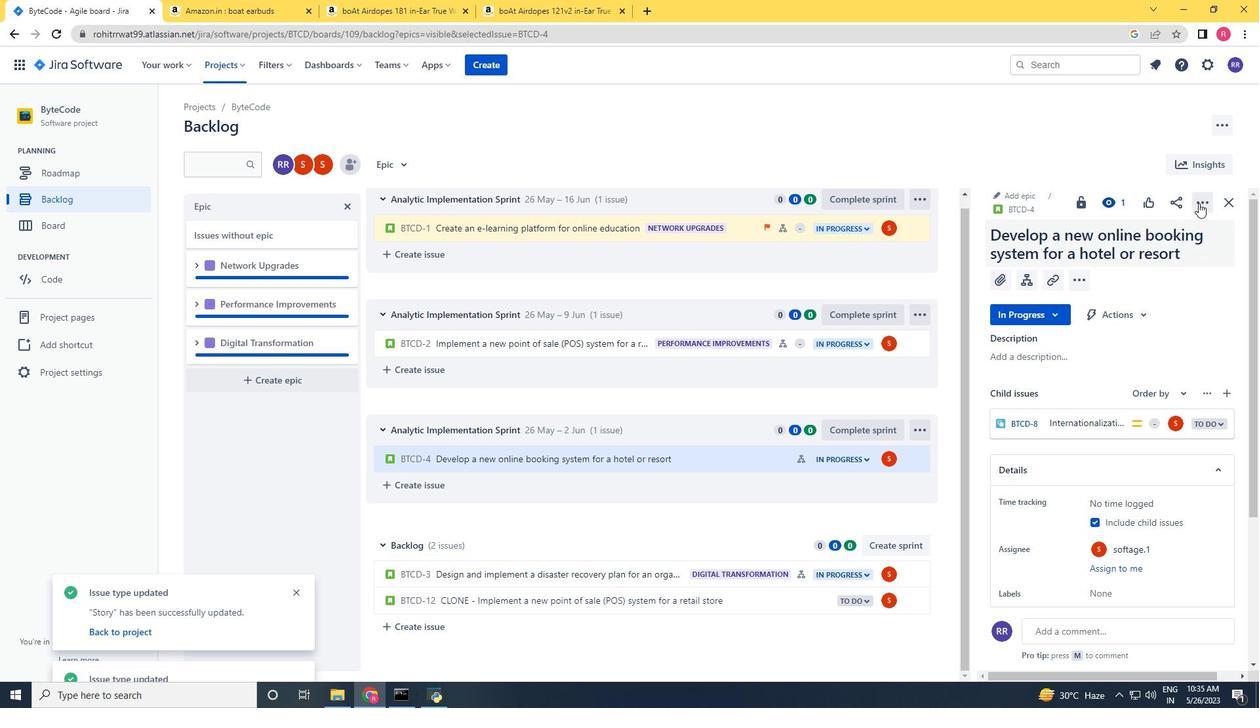 
Action: Mouse pressed left at (1199, 201)
Screenshot: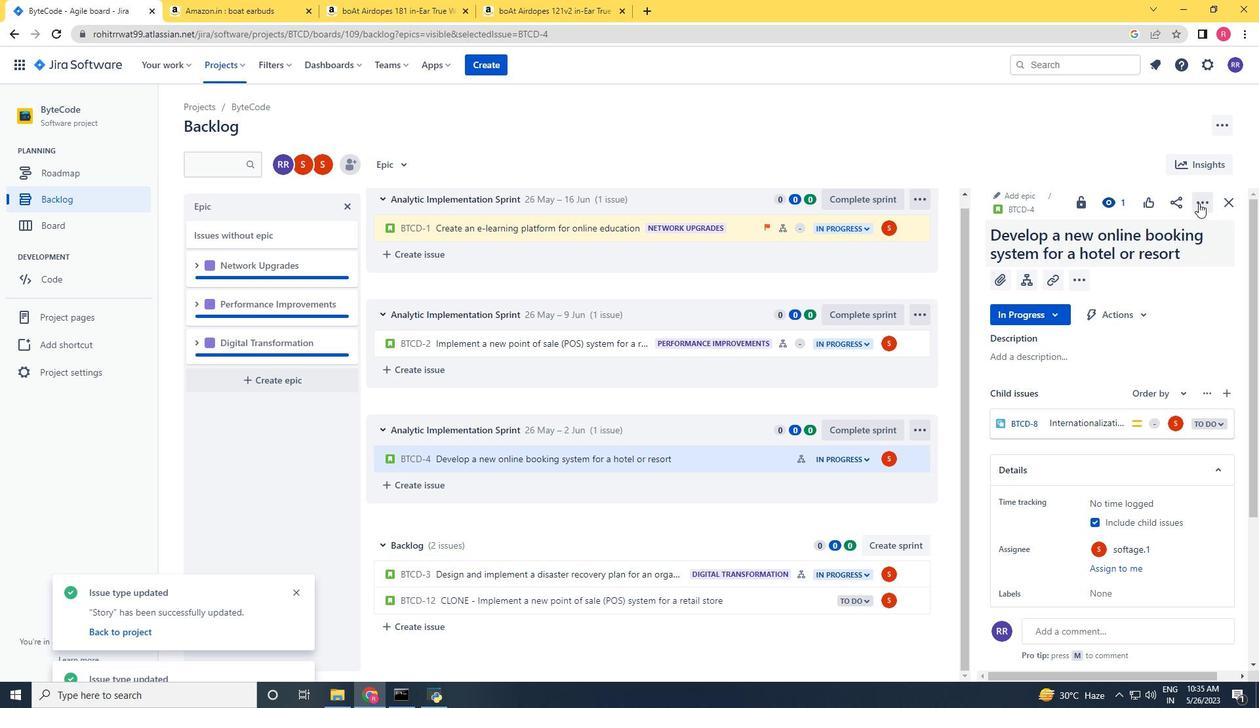 
Action: Mouse moved to (1170, 232)
Screenshot: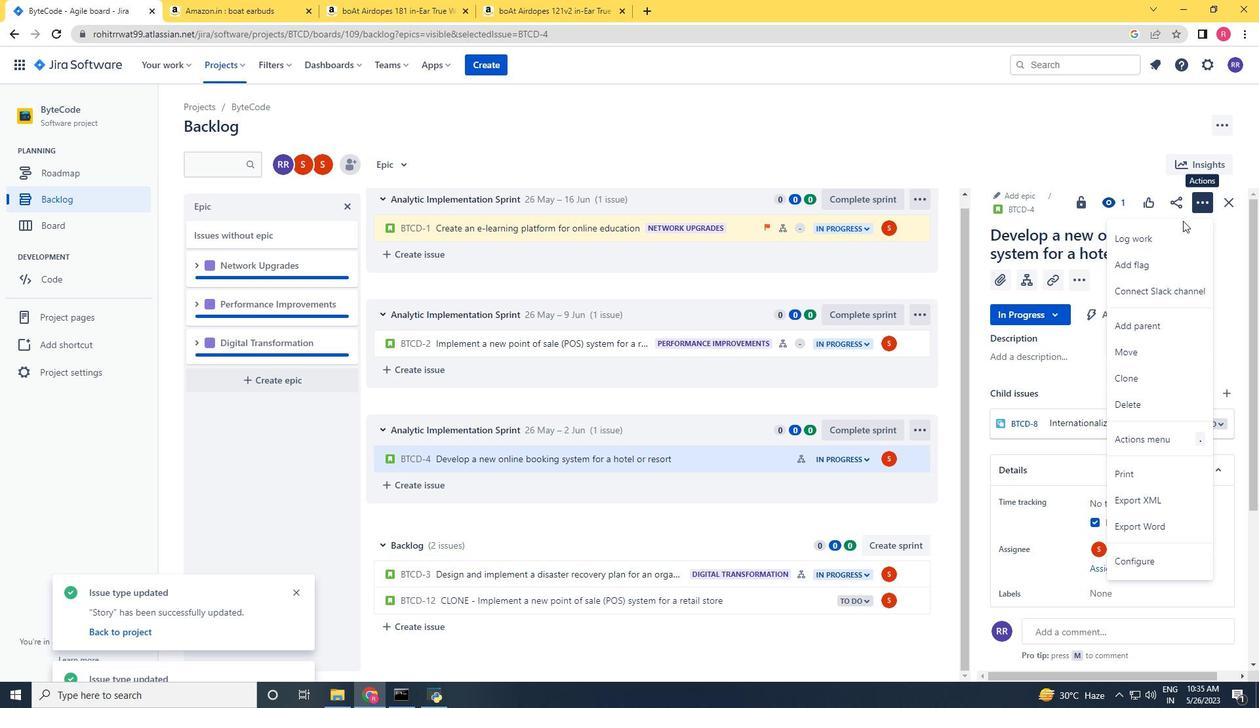 
Action: Mouse pressed left at (1170, 232)
Screenshot: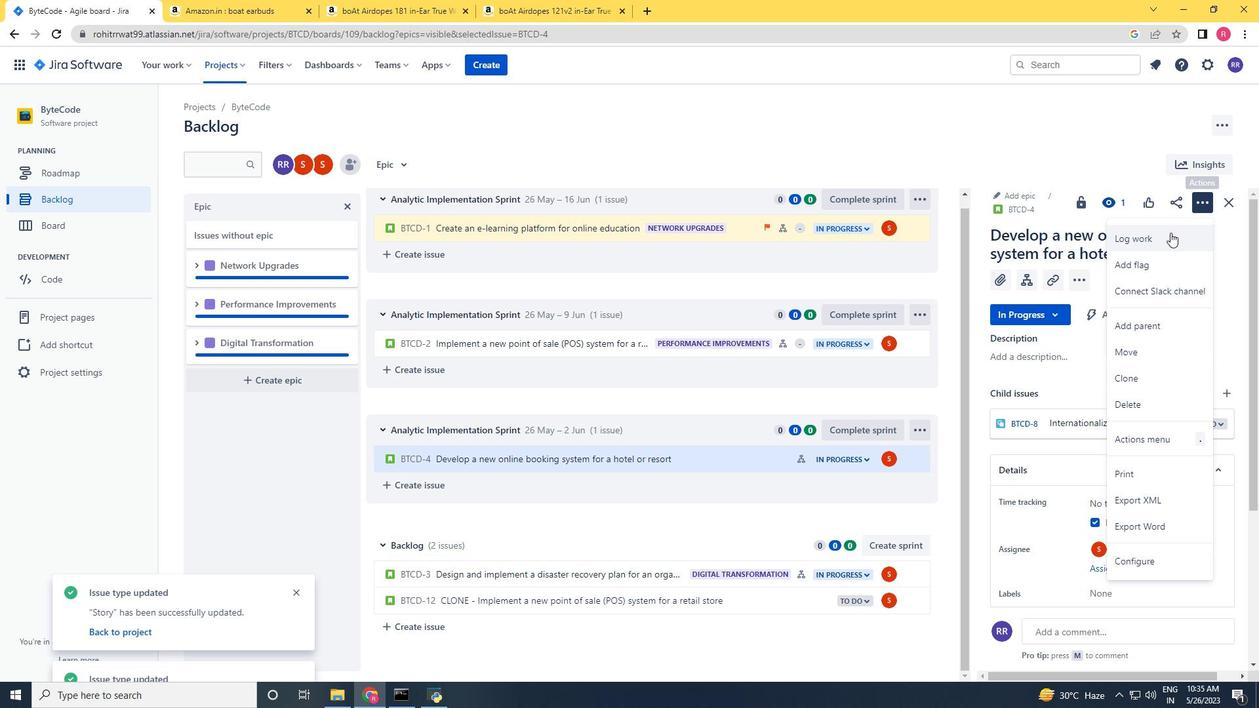 
Action: Key pressed 5w<Key.space>4d<Key.space>16h<Key.space>9m<Key.tab>2w<Key.space>3d<Key.space>11h<Key.space>10m
Screenshot: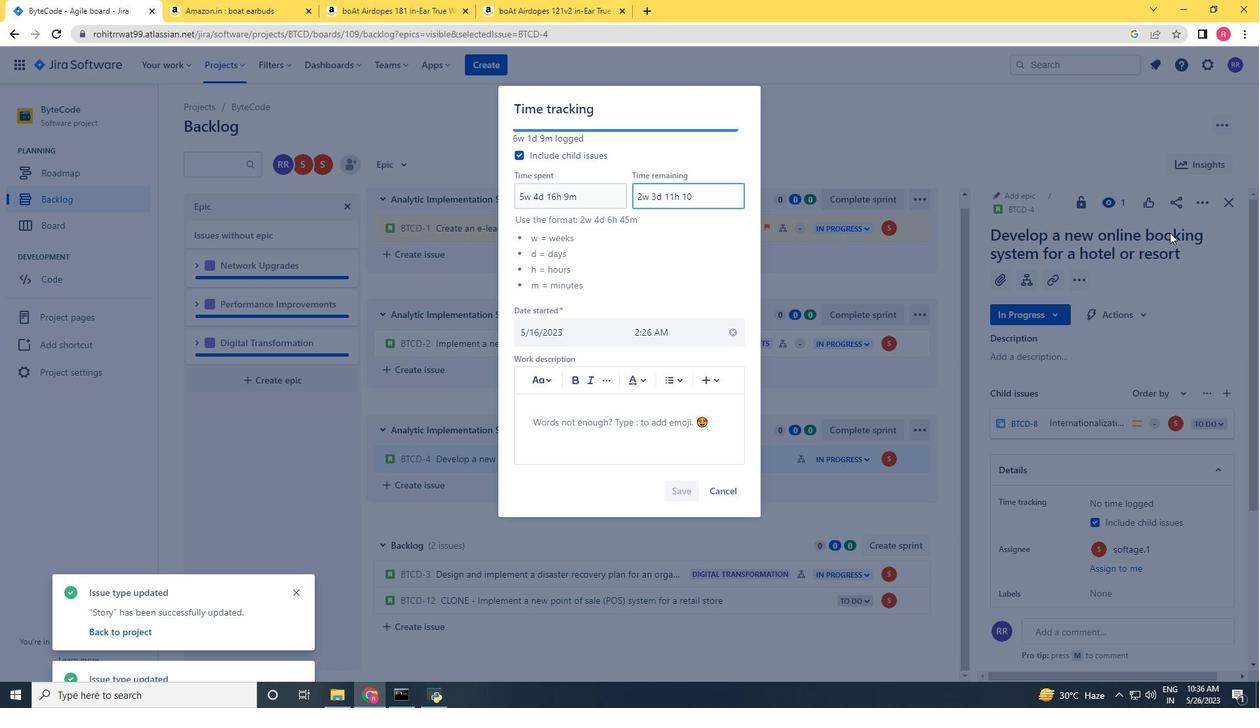 
Action: Mouse moved to (676, 494)
Screenshot: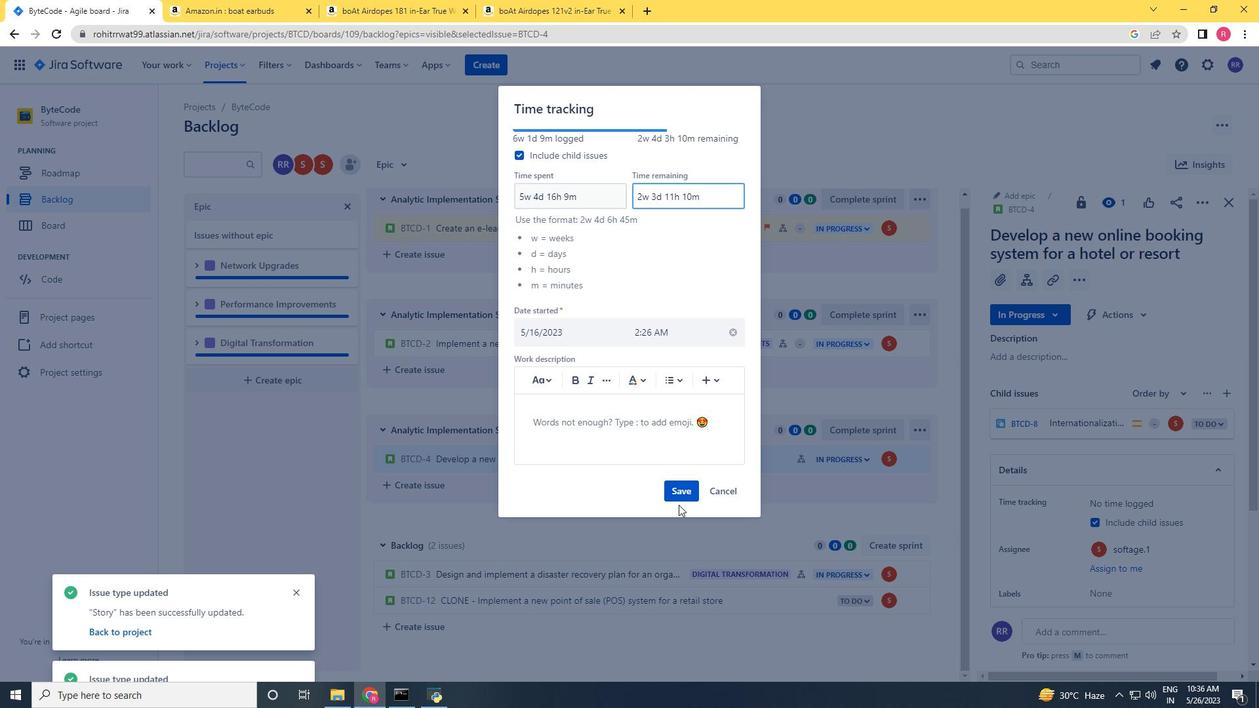 
Action: Mouse pressed left at (676, 494)
Screenshot: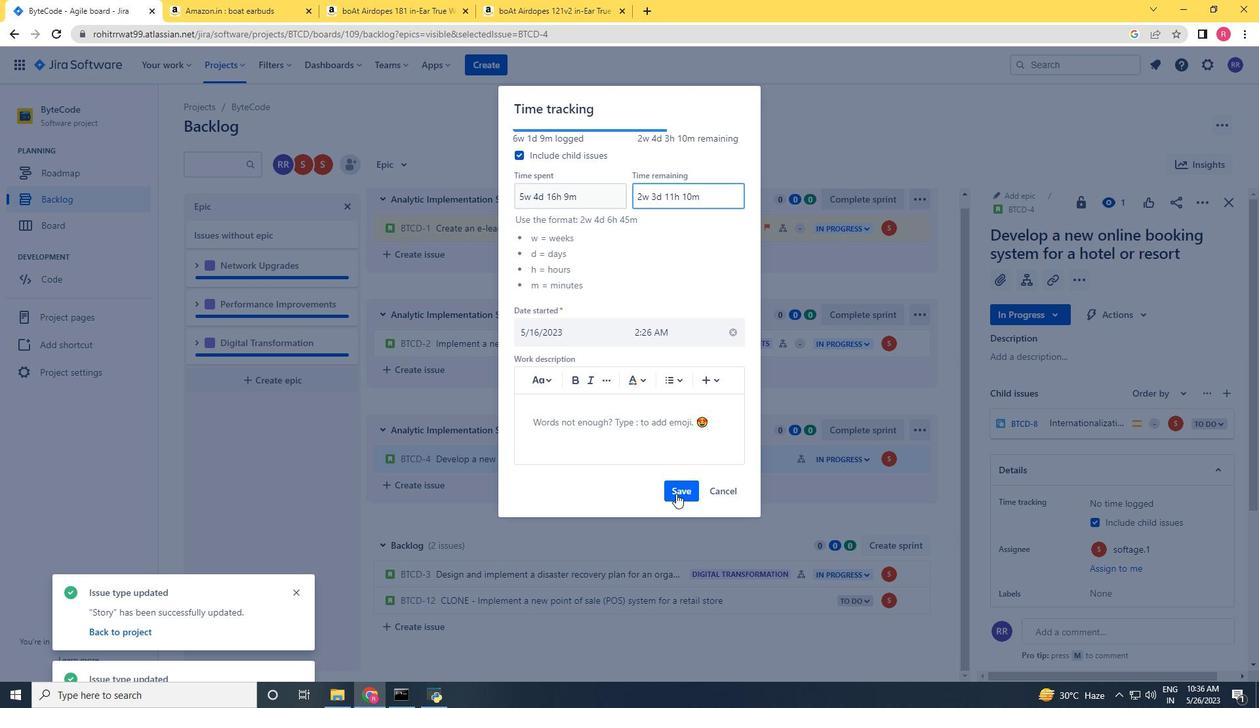 
Action: Mouse moved to (927, 456)
Screenshot: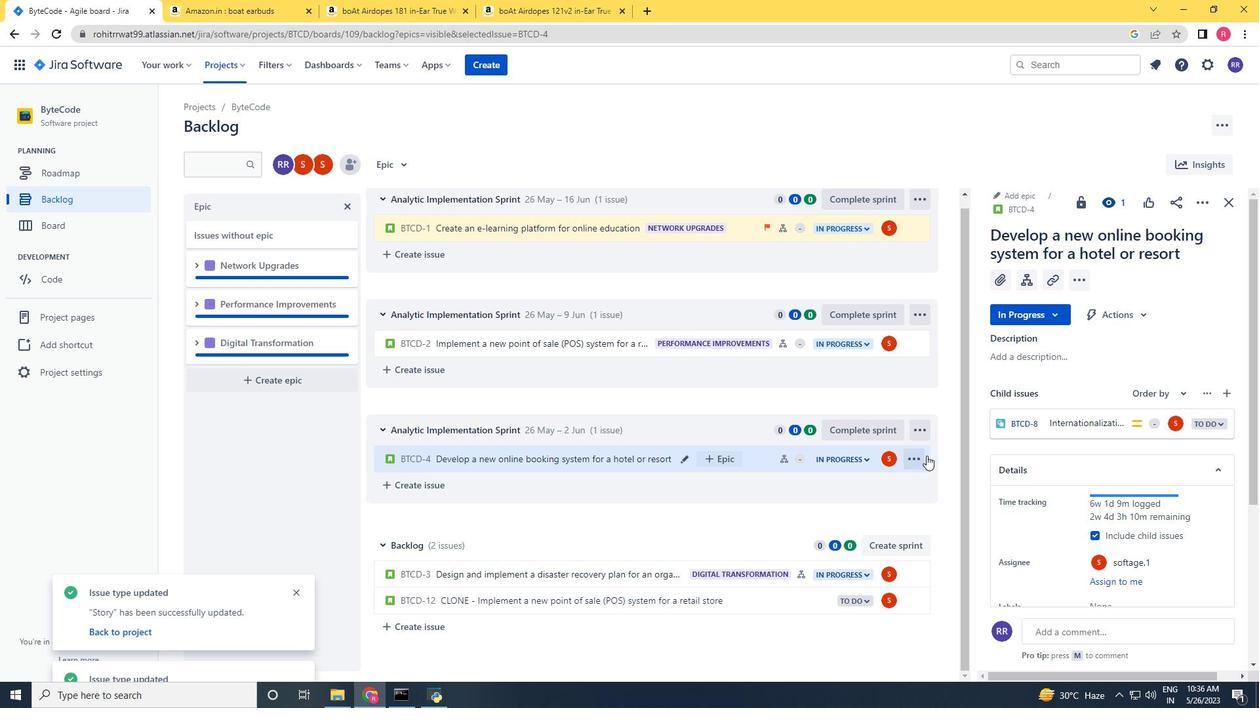 
Action: Mouse pressed left at (927, 456)
Screenshot: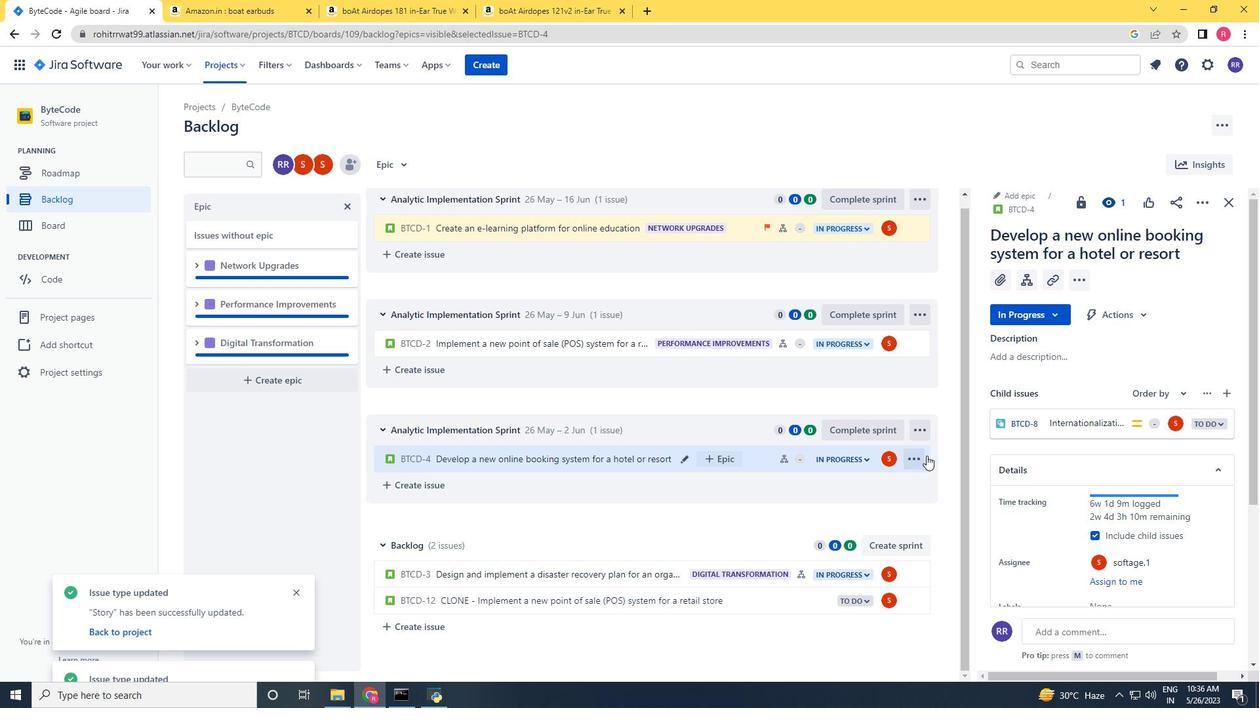 
Action: Mouse moved to (914, 460)
Screenshot: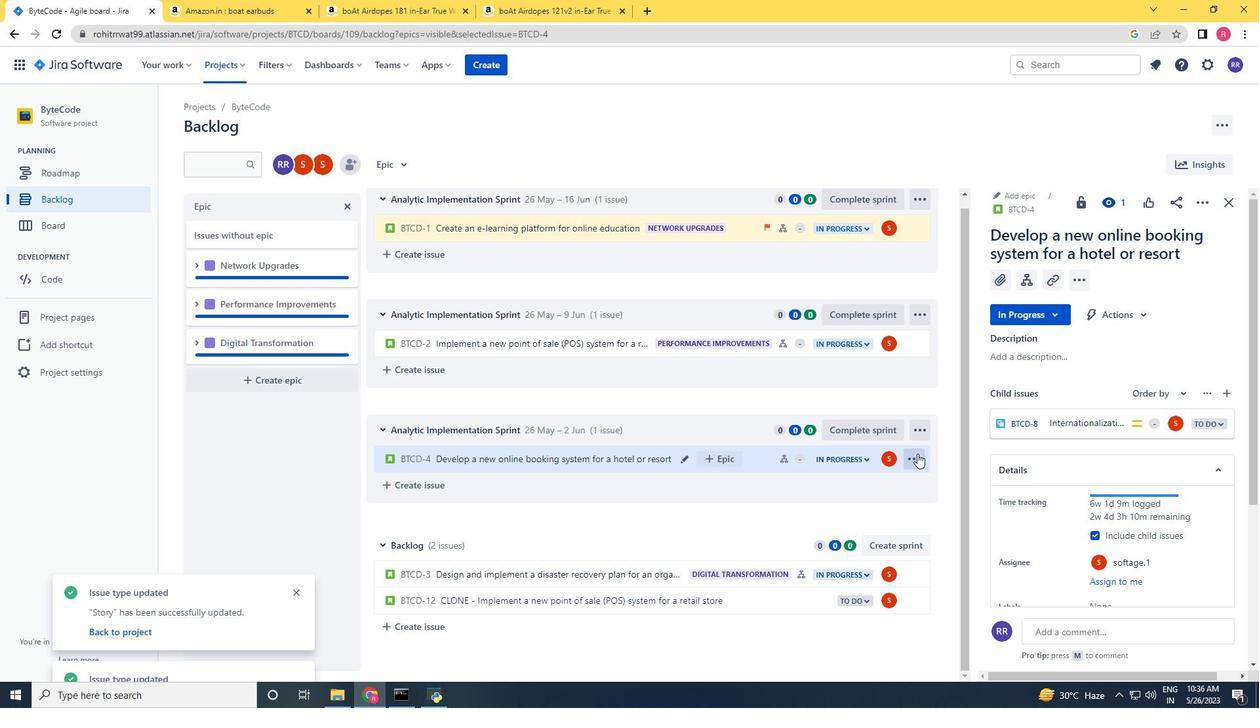 
Action: Mouse pressed left at (914, 460)
Screenshot: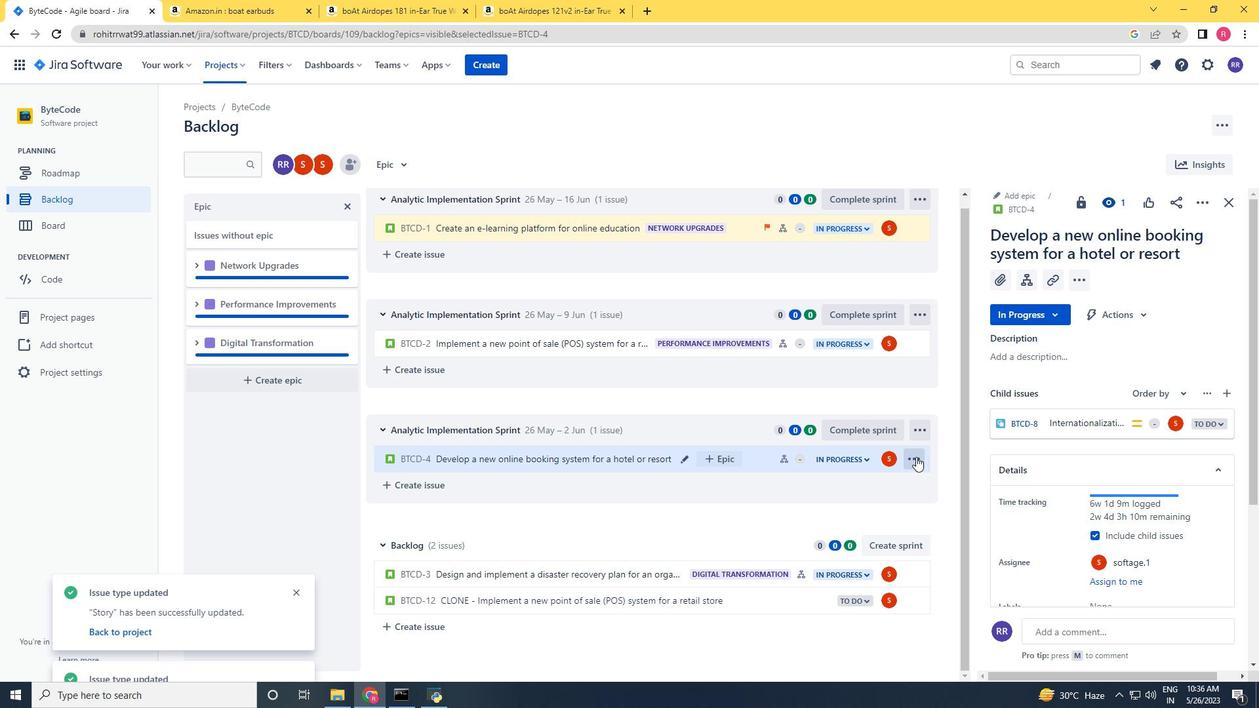 
Action: Mouse moved to (843, 429)
Screenshot: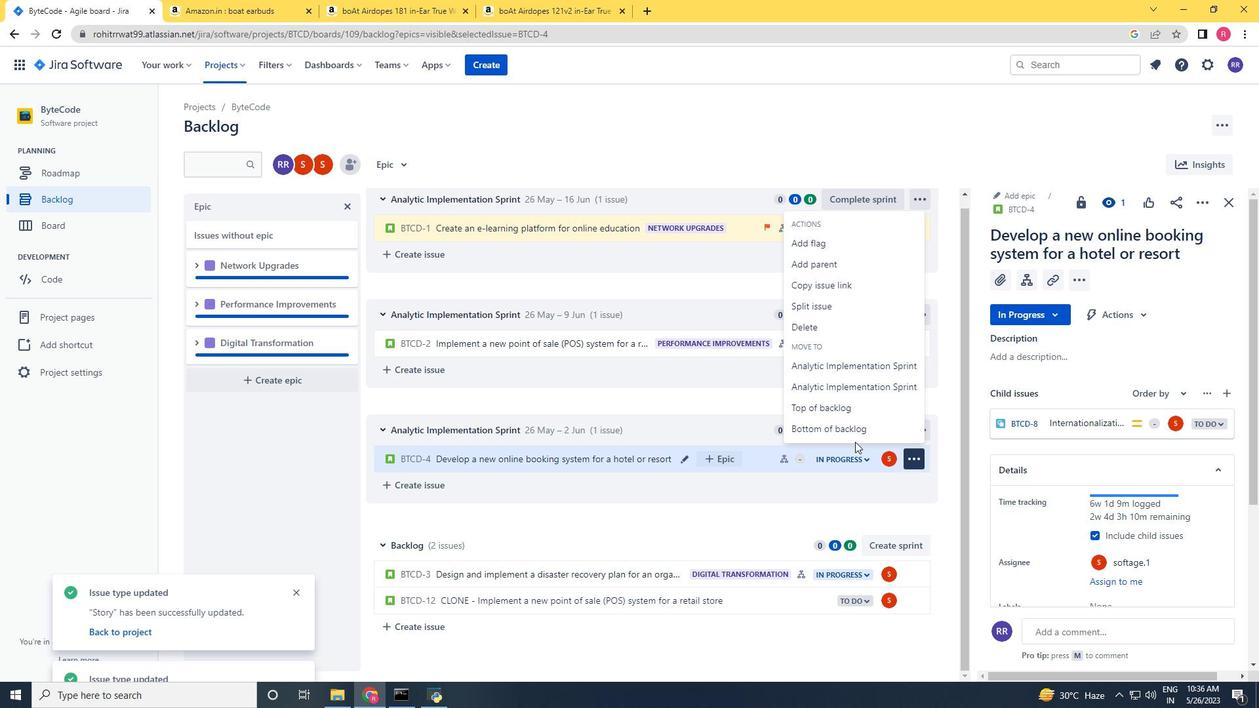 
Action: Mouse pressed left at (843, 429)
Screenshot: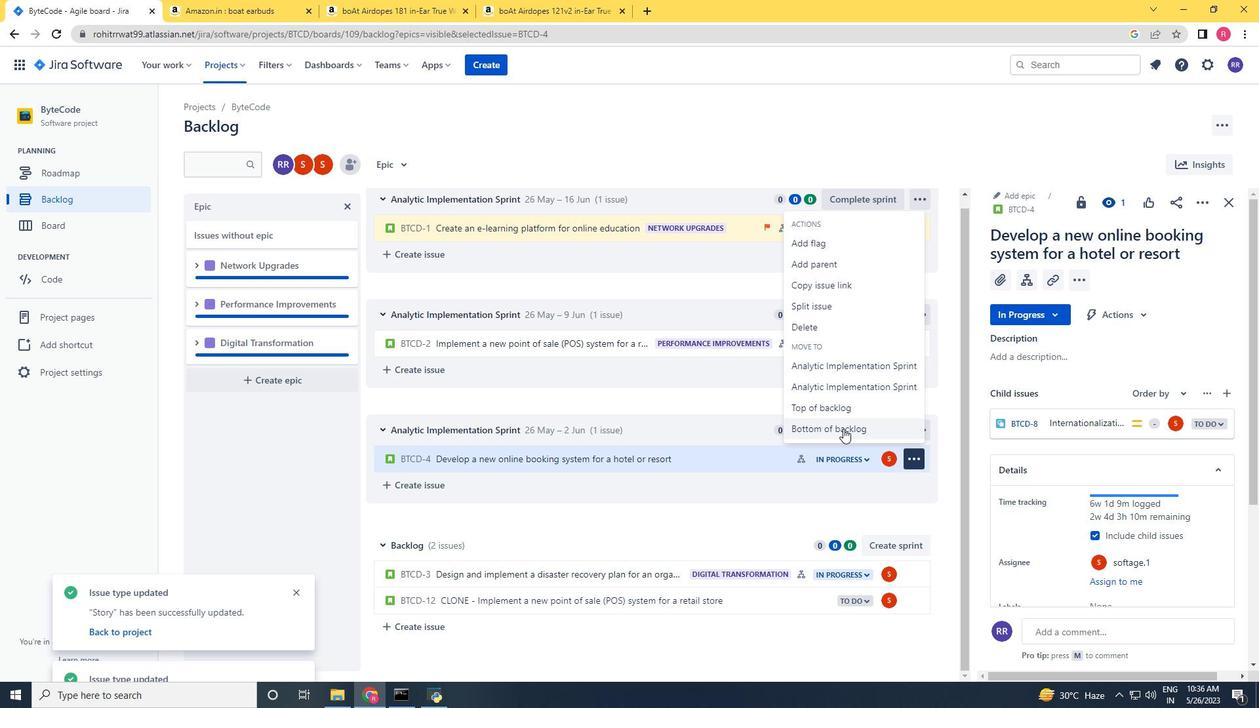 
Action: Mouse moved to (676, 219)
Screenshot: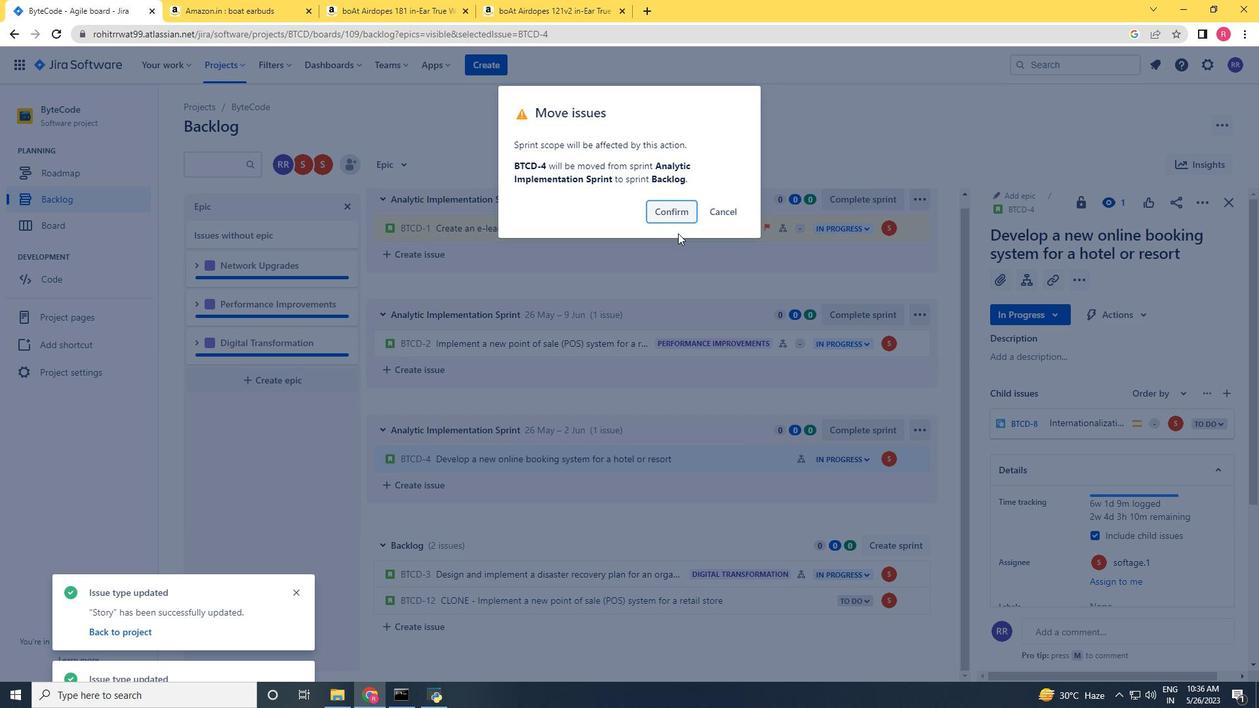 
Action: Mouse pressed left at (676, 219)
Screenshot: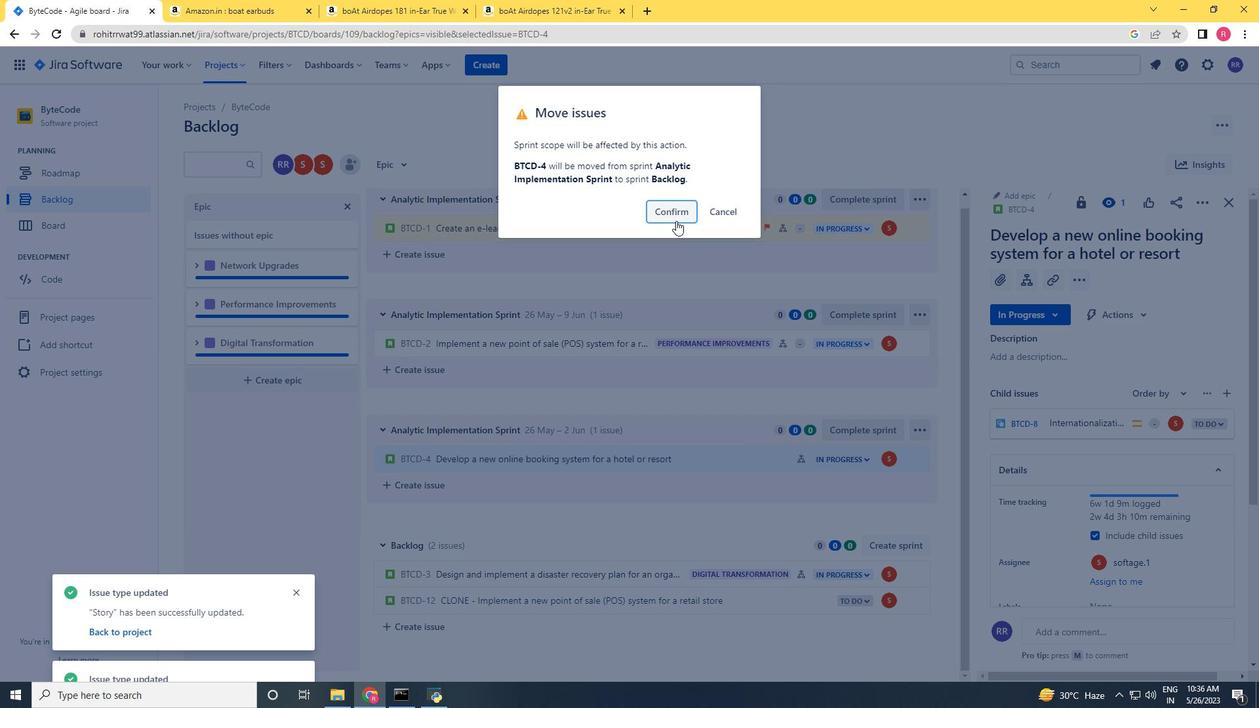 
Action: Mouse moved to (728, 629)
Screenshot: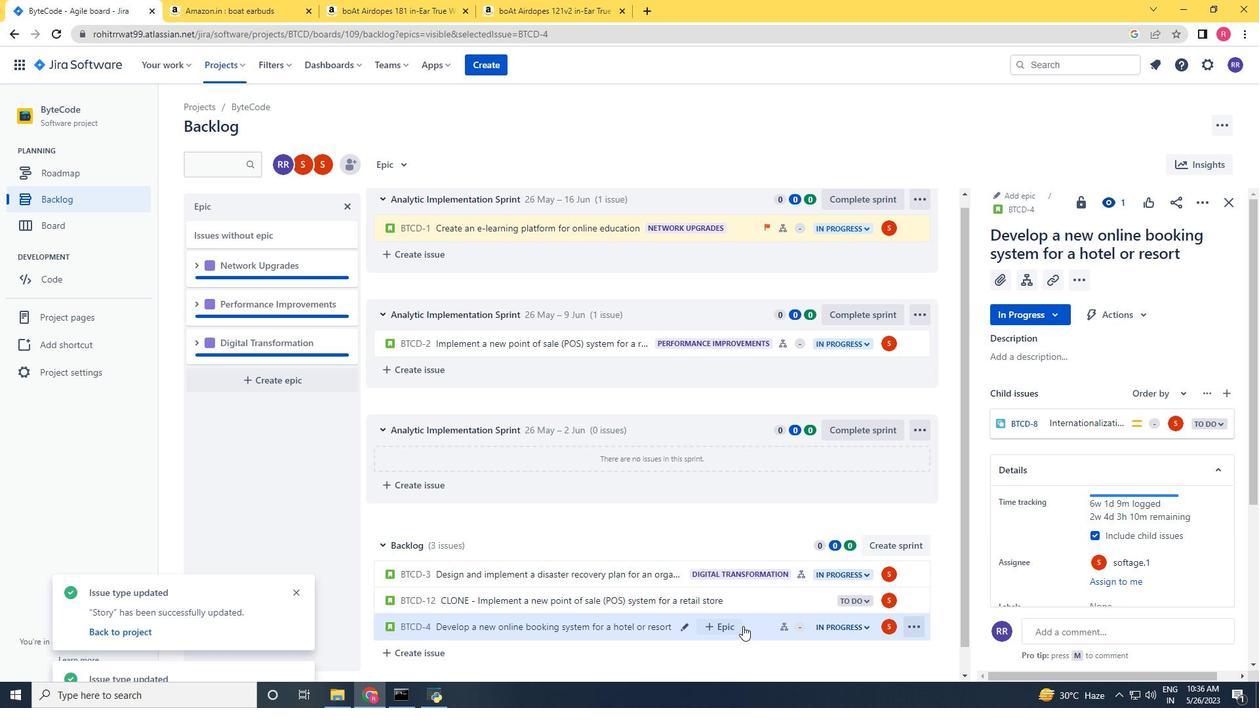 
Action: Mouse pressed left at (728, 629)
Screenshot: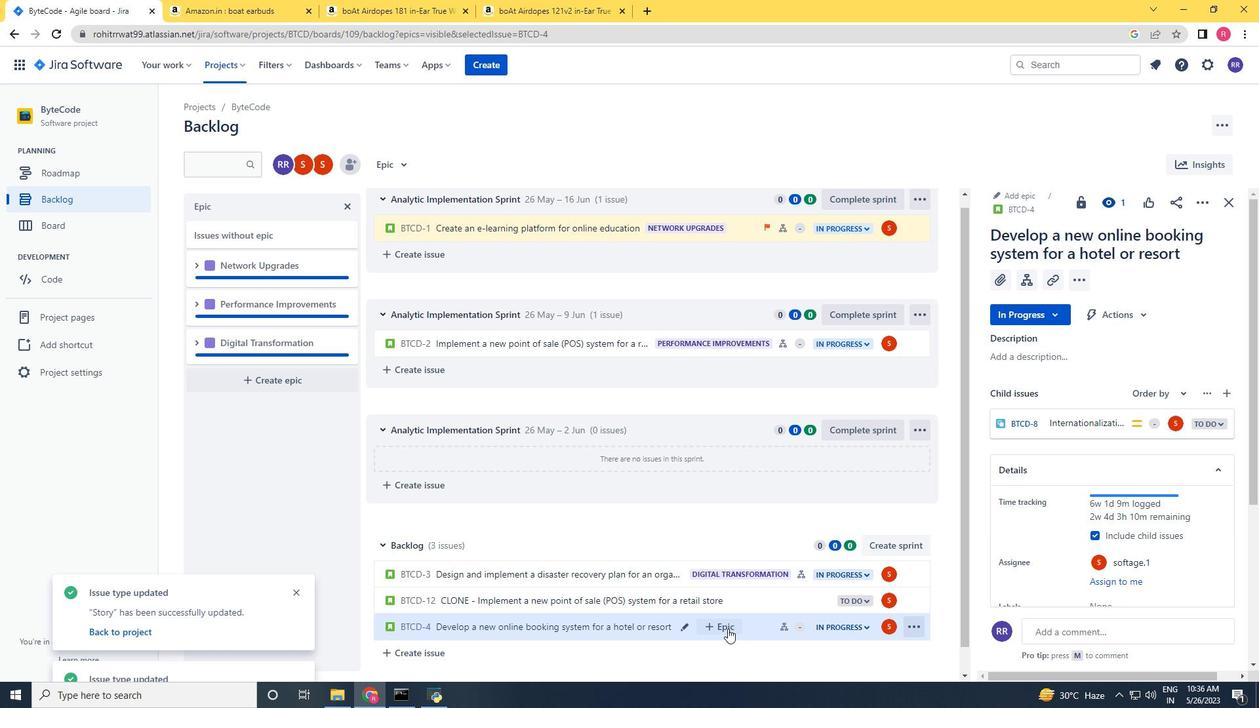 
Action: Mouse moved to (710, 544)
Screenshot: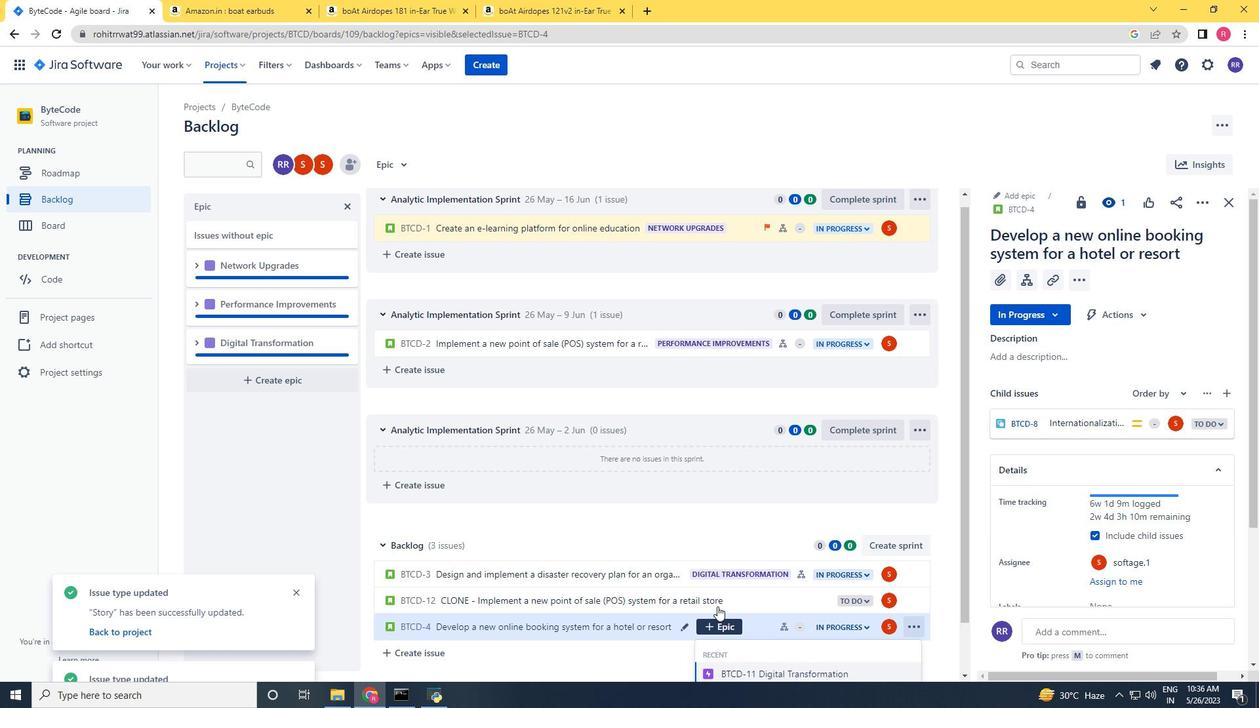 
Action: Mouse scrolled (710, 544) with delta (0, 0)
Screenshot: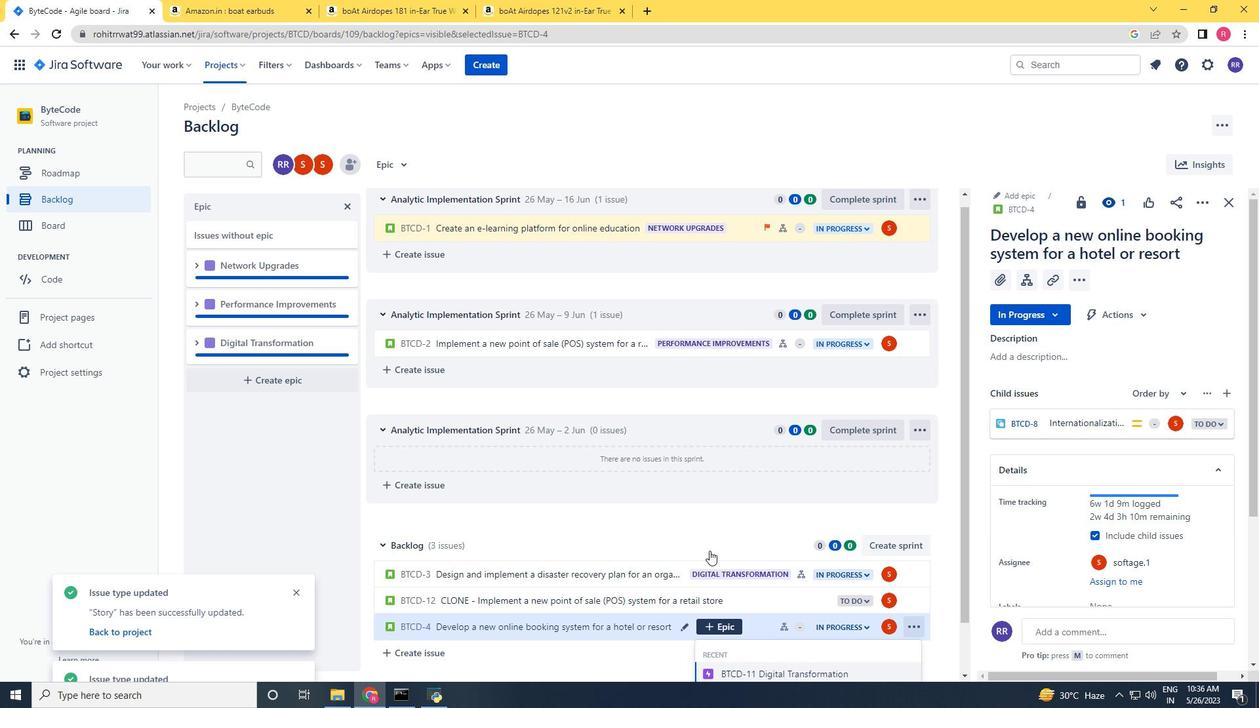 
Action: Mouse scrolled (710, 544) with delta (0, 0)
Screenshot: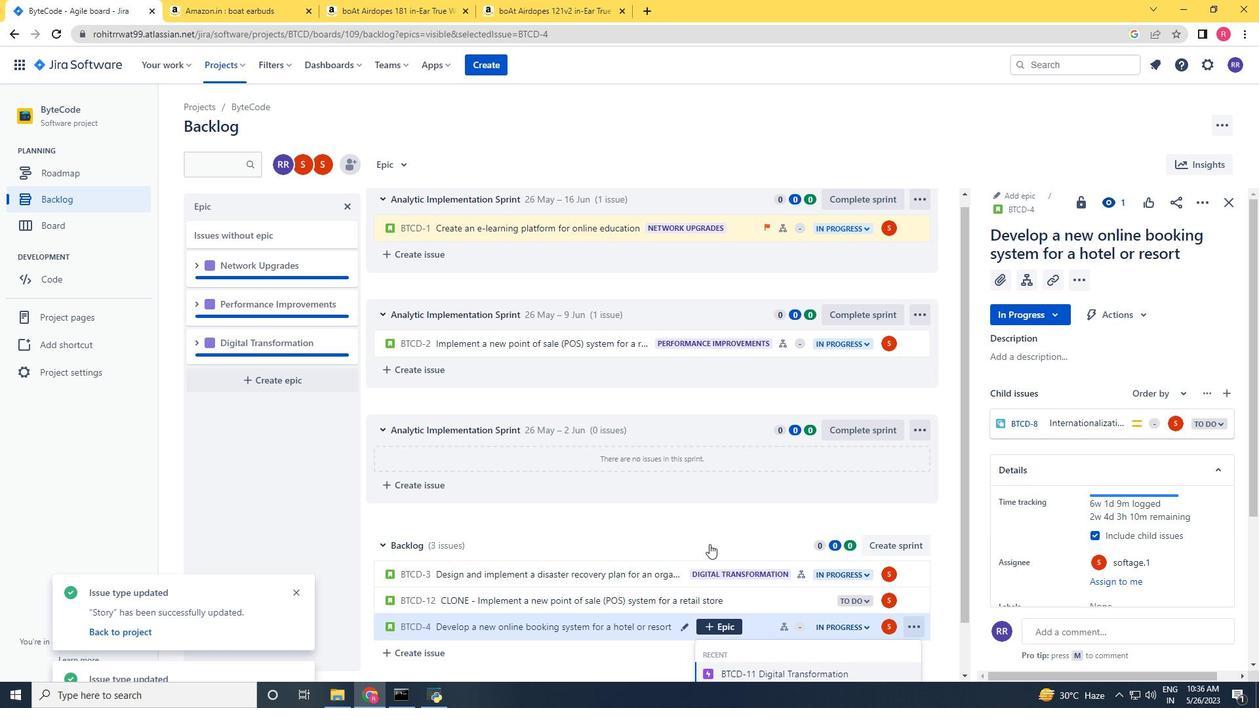 
Action: Mouse scrolled (710, 544) with delta (0, 0)
Screenshot: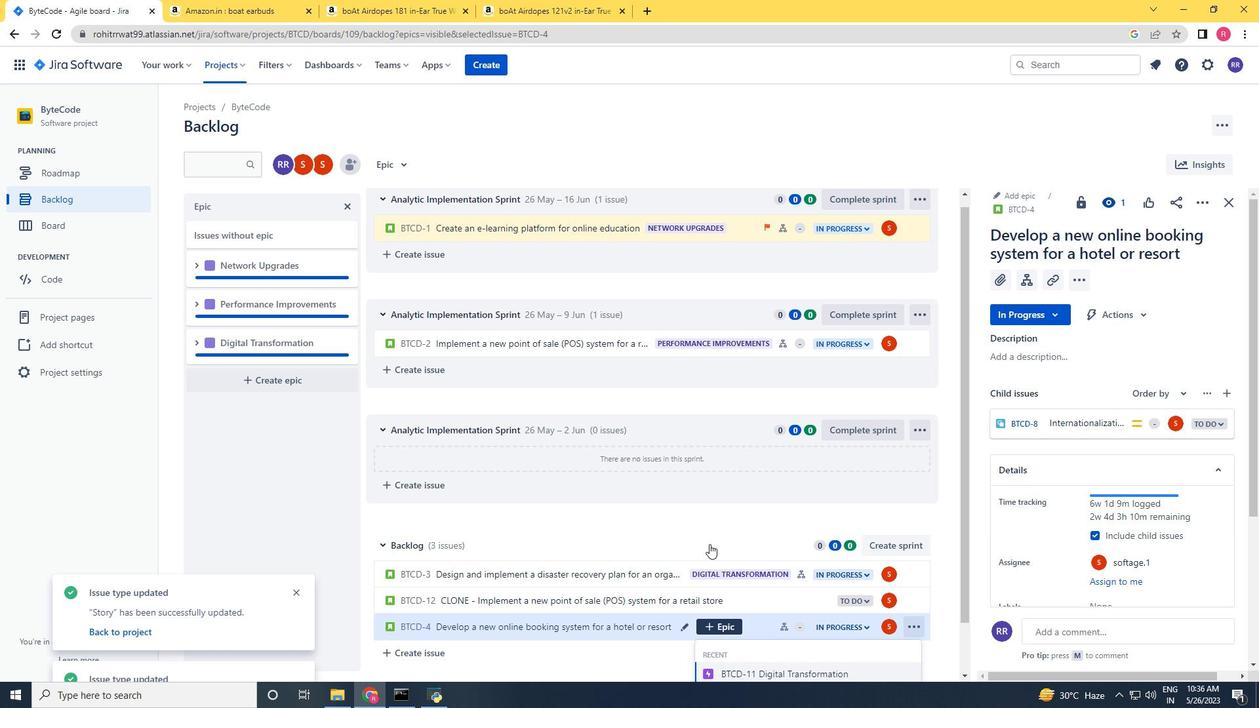 
Action: Mouse scrolled (710, 544) with delta (0, 0)
Screenshot: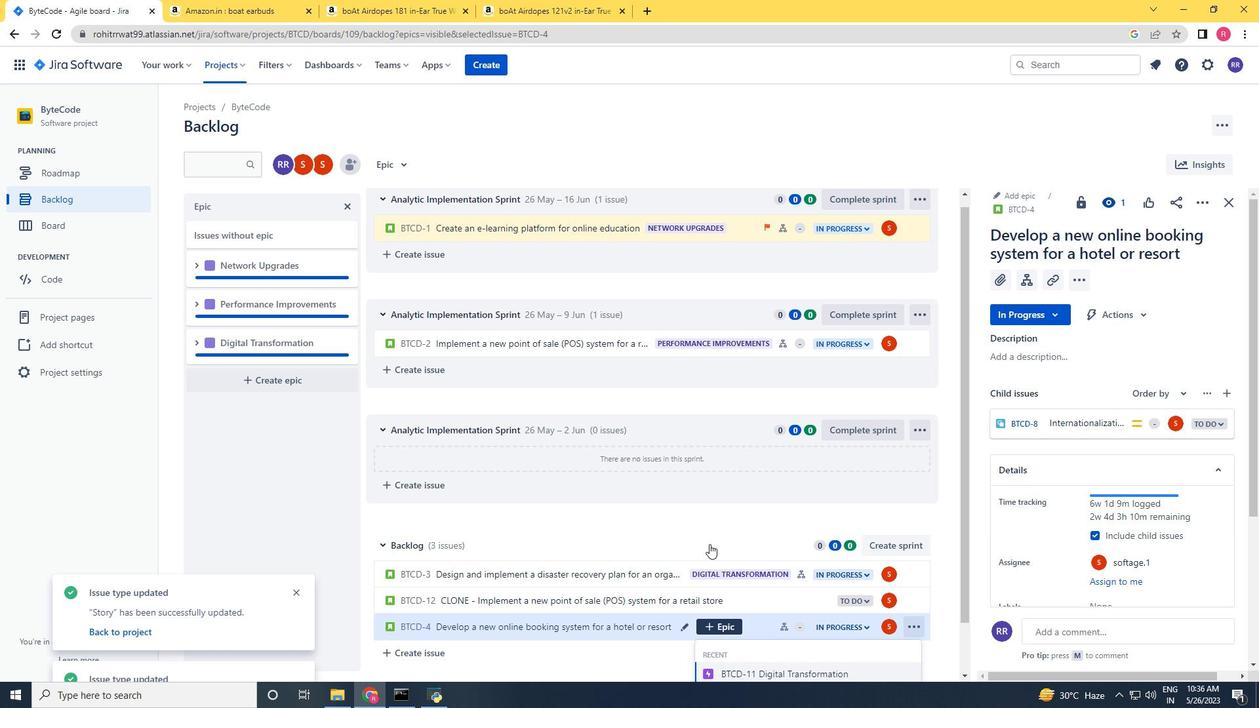 
Action: Mouse scrolled (710, 544) with delta (0, 0)
Screenshot: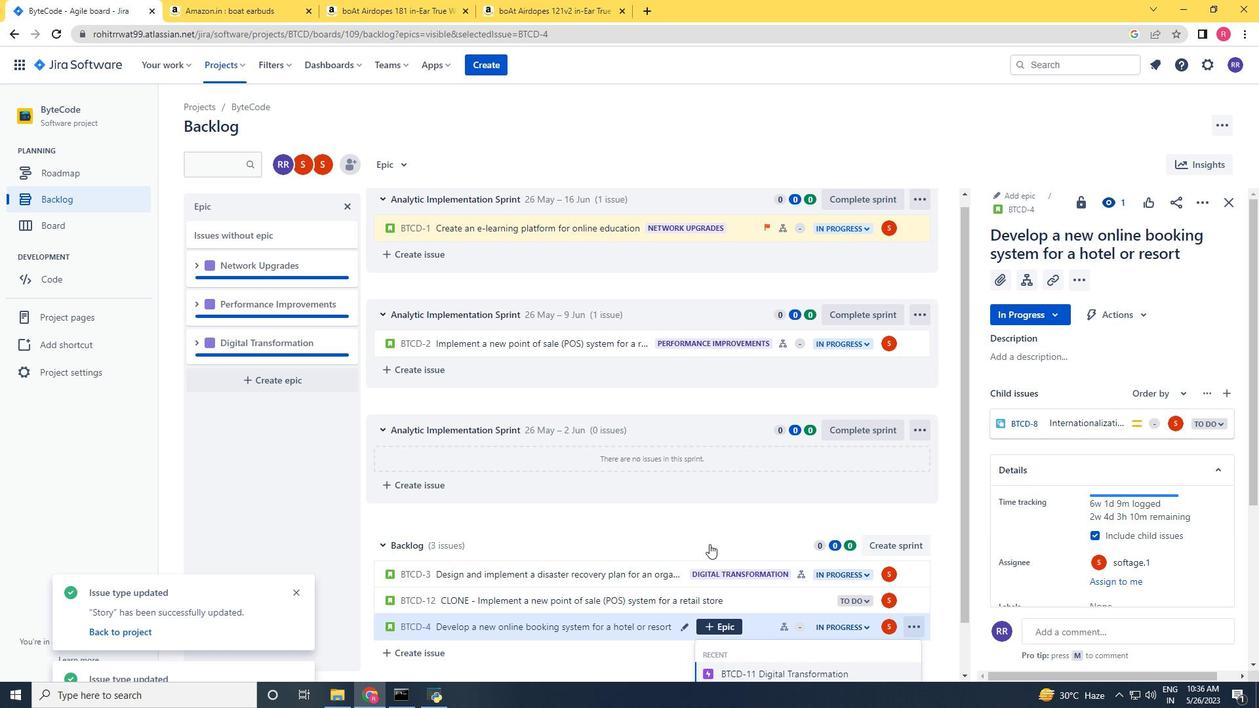 
Action: Mouse moved to (792, 666)
Screenshot: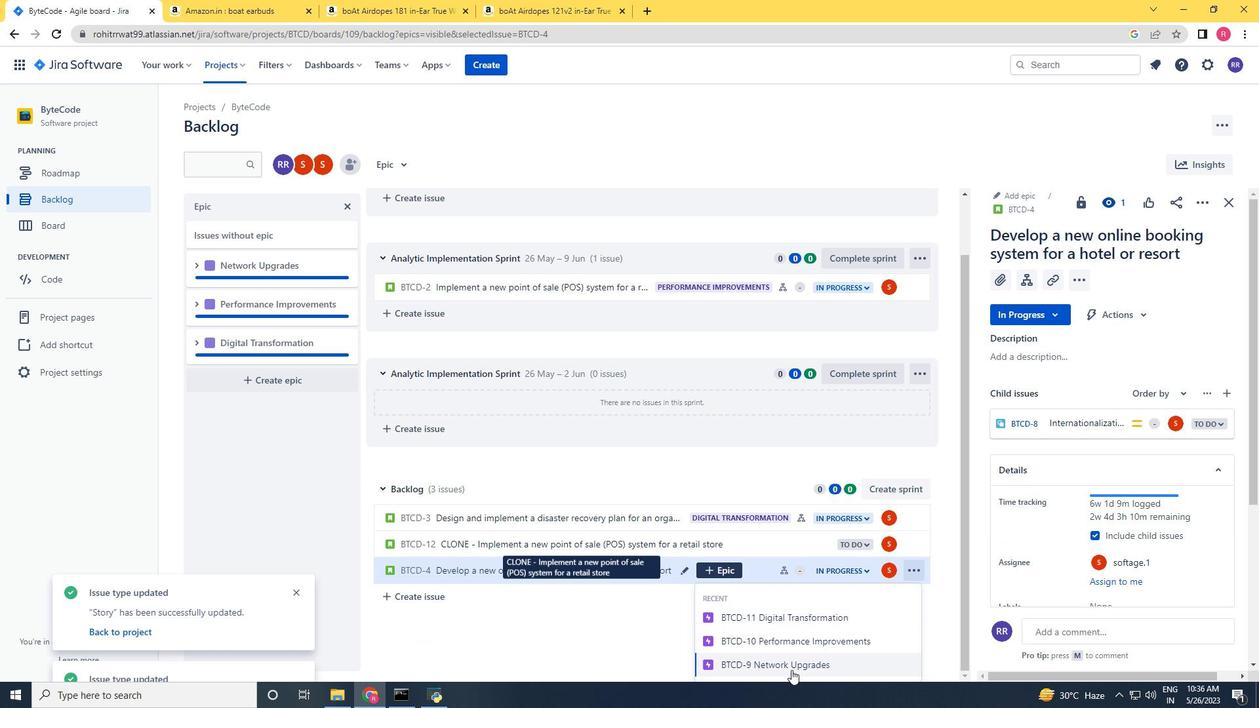 
Action: Mouse pressed left at (792, 666)
Screenshot: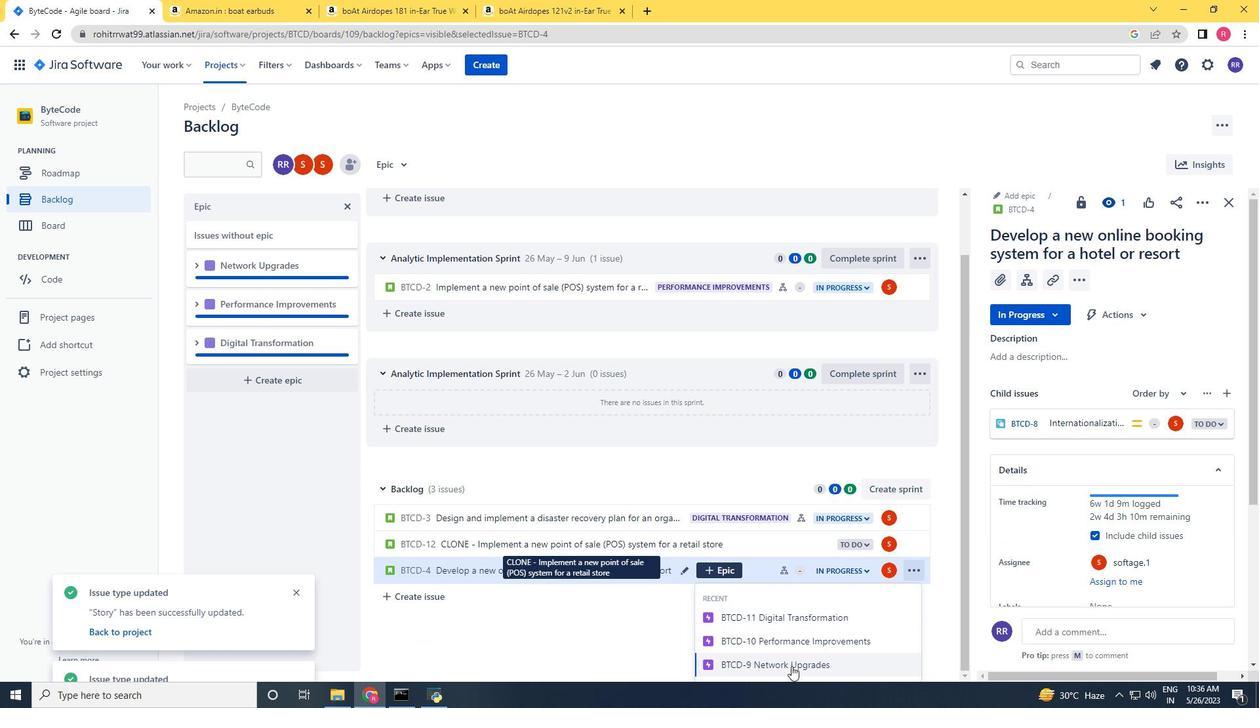 
